 Task: Check the average views per listing of electric range in the last 1 year.
Action: Mouse moved to (878, 196)
Screenshot: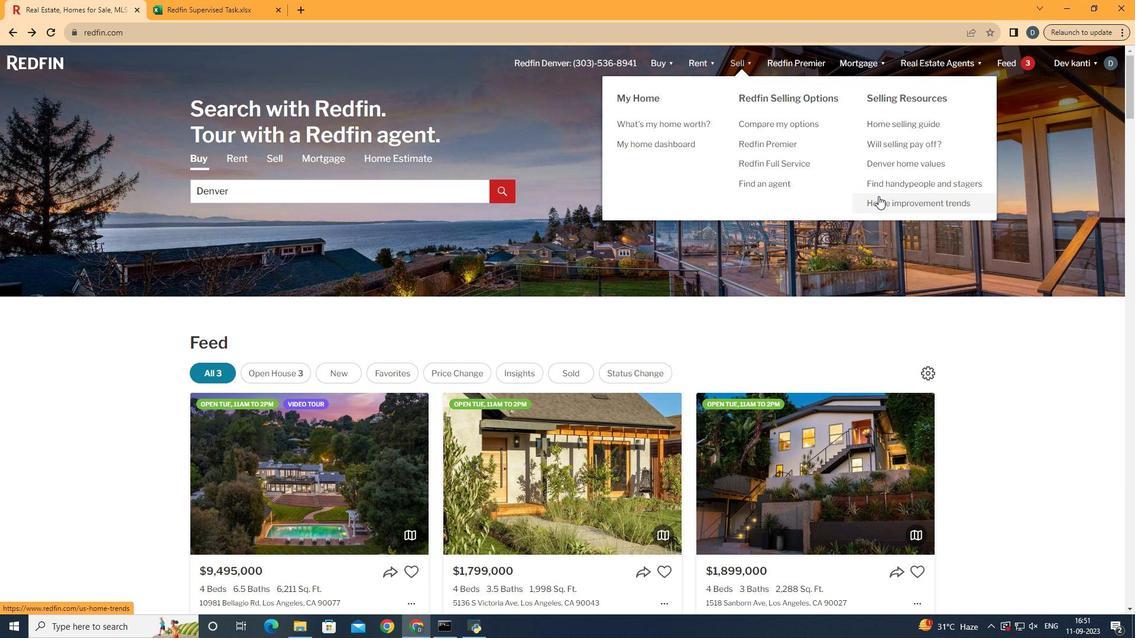 
Action: Mouse pressed left at (878, 196)
Screenshot: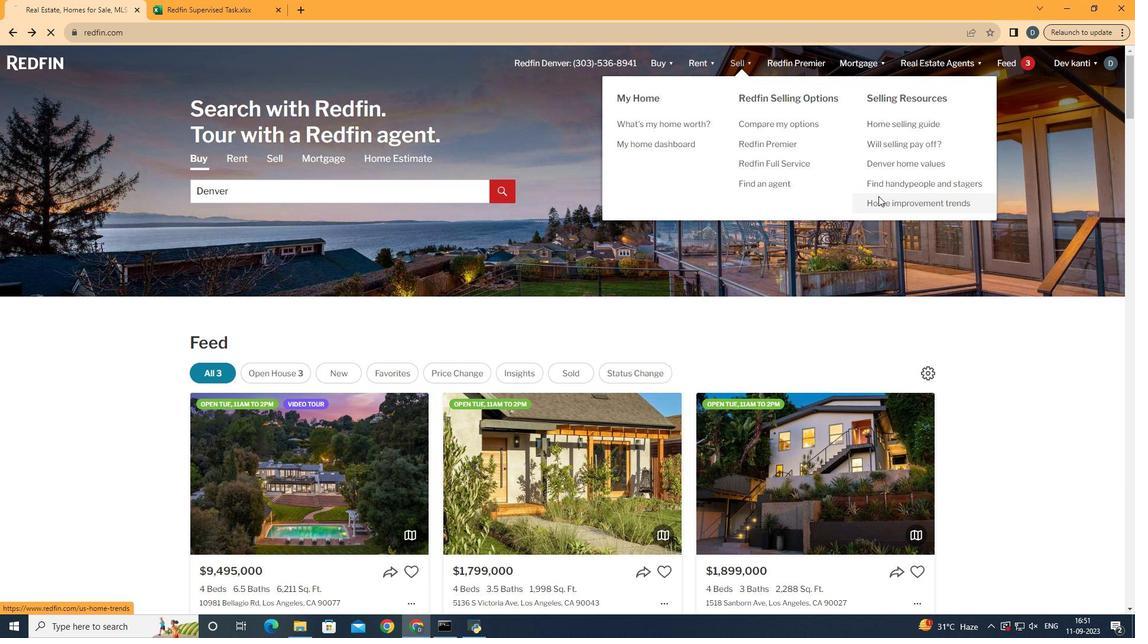 
Action: Mouse moved to (279, 225)
Screenshot: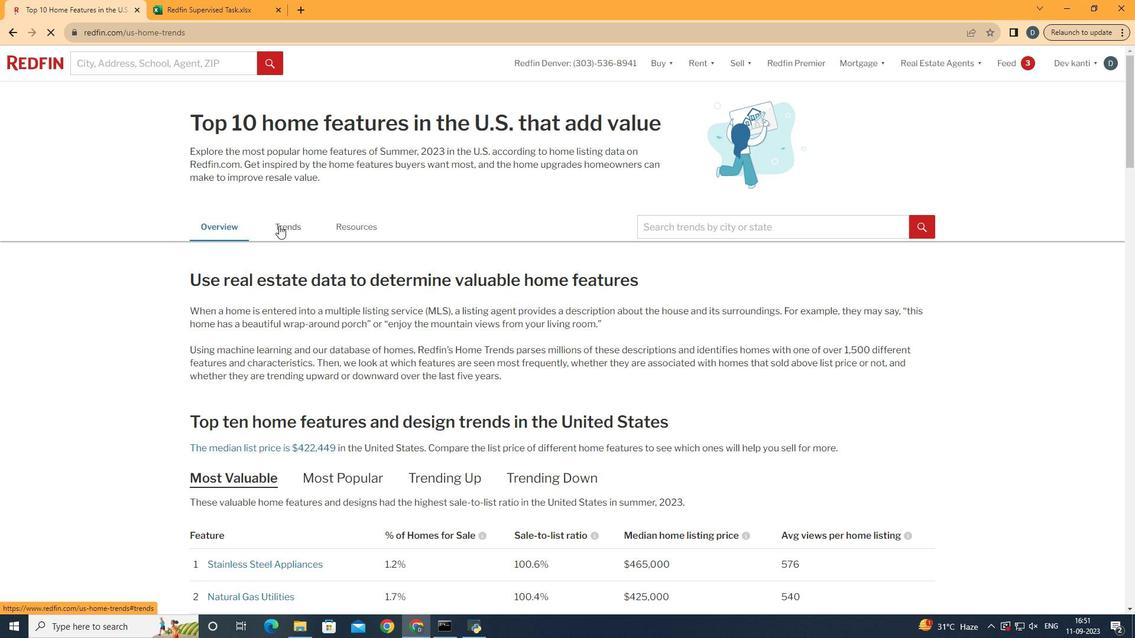 
Action: Mouse pressed left at (279, 225)
Screenshot: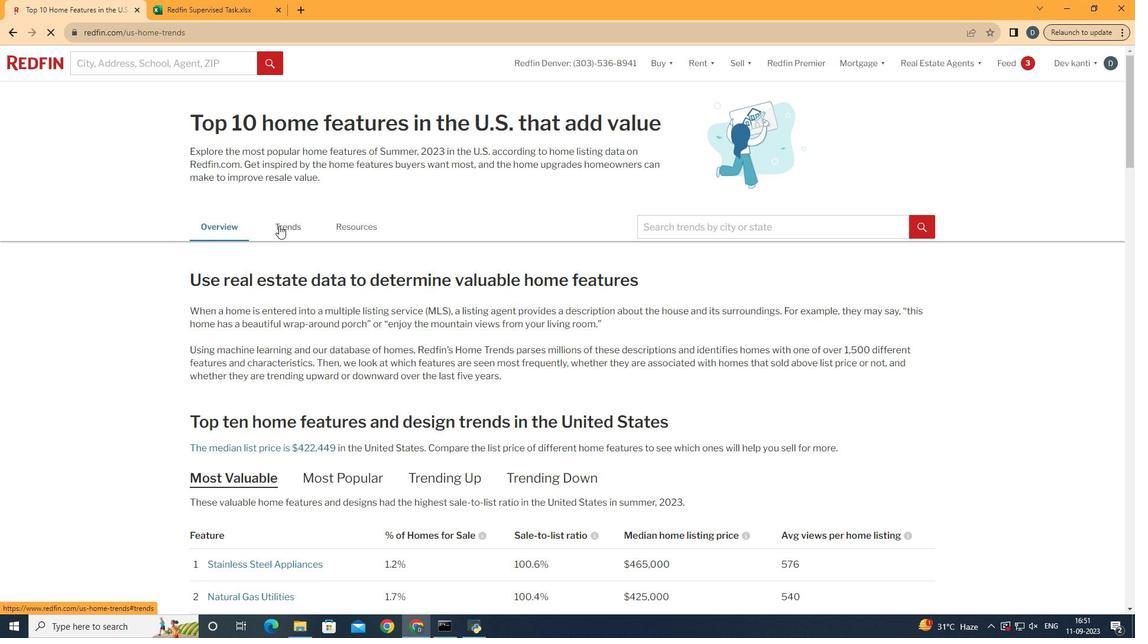 
Action: Mouse moved to (332, 299)
Screenshot: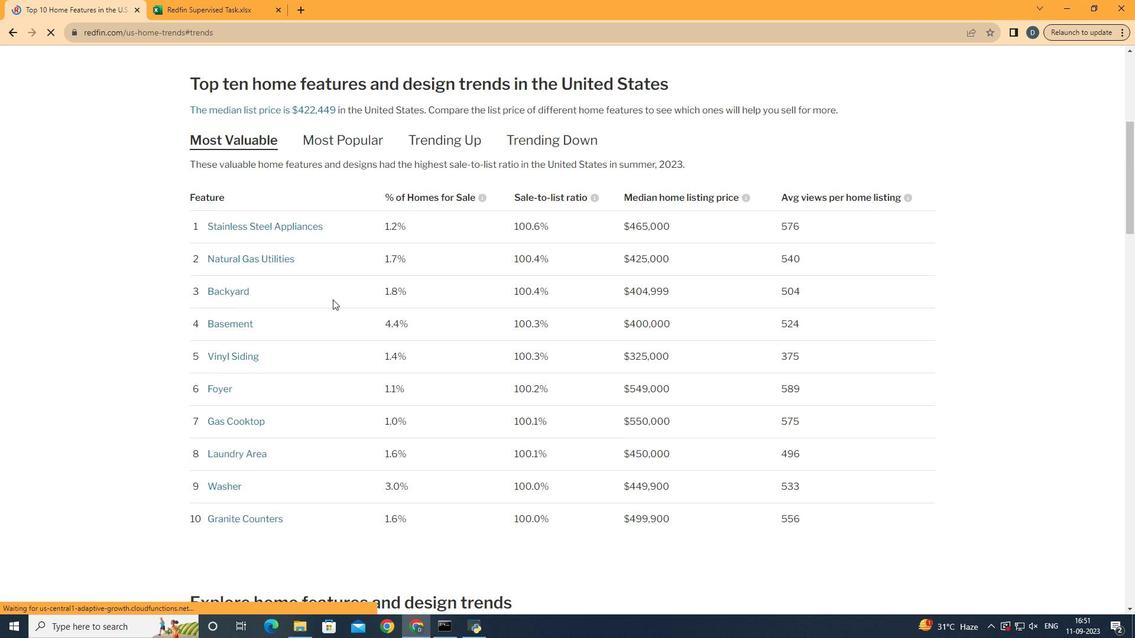 
Action: Mouse scrolled (332, 299) with delta (0, 0)
Screenshot: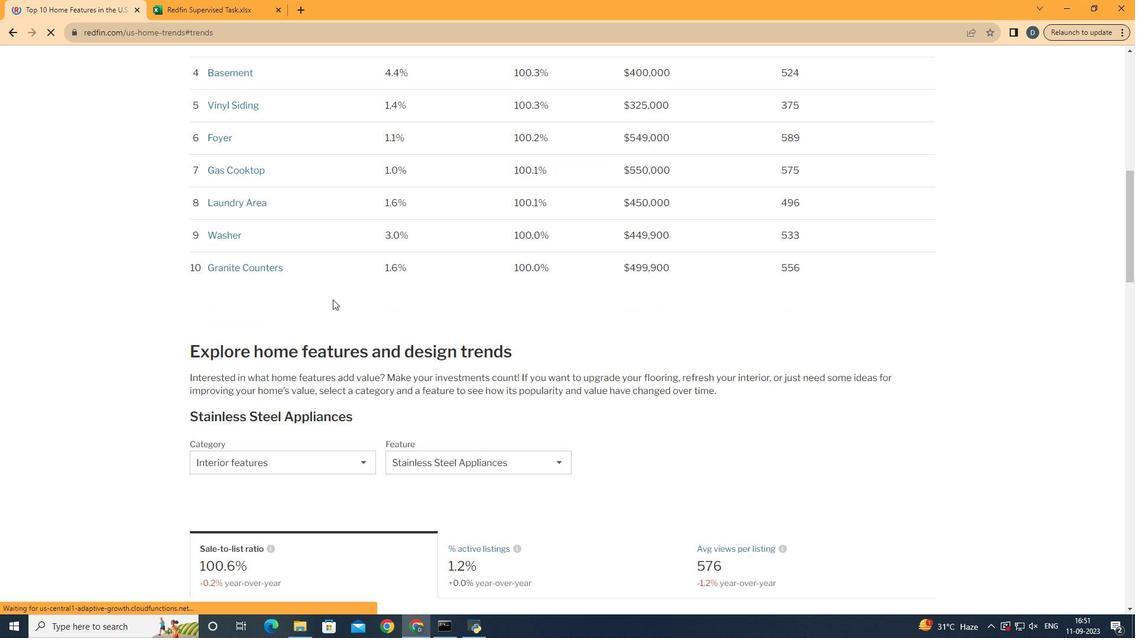 
Action: Mouse scrolled (332, 299) with delta (0, 0)
Screenshot: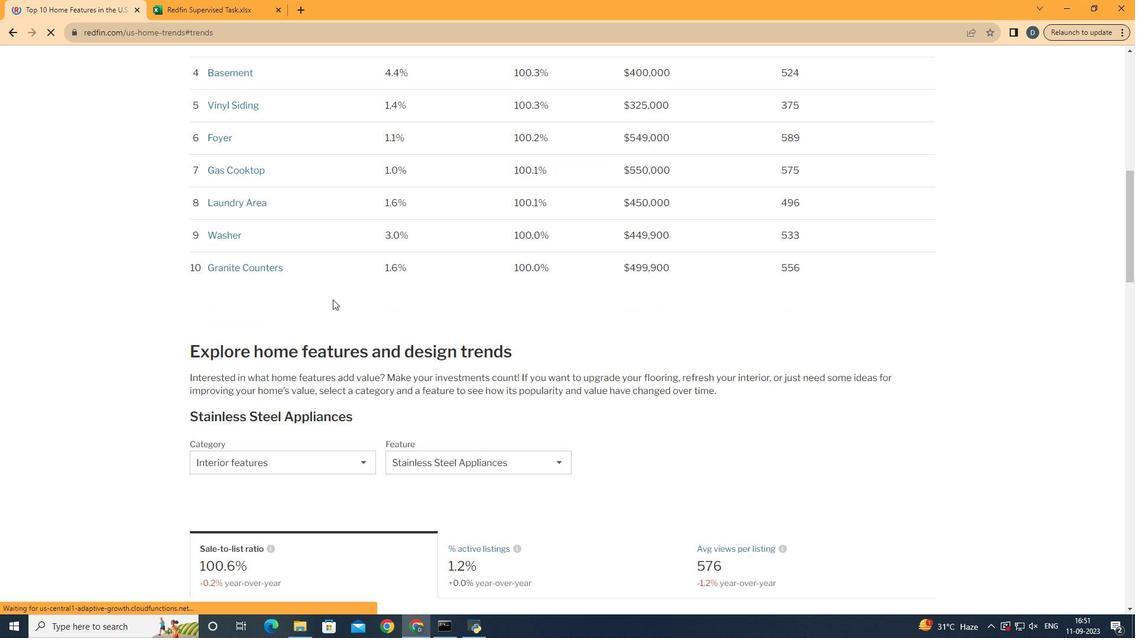 
Action: Mouse scrolled (332, 299) with delta (0, 0)
Screenshot: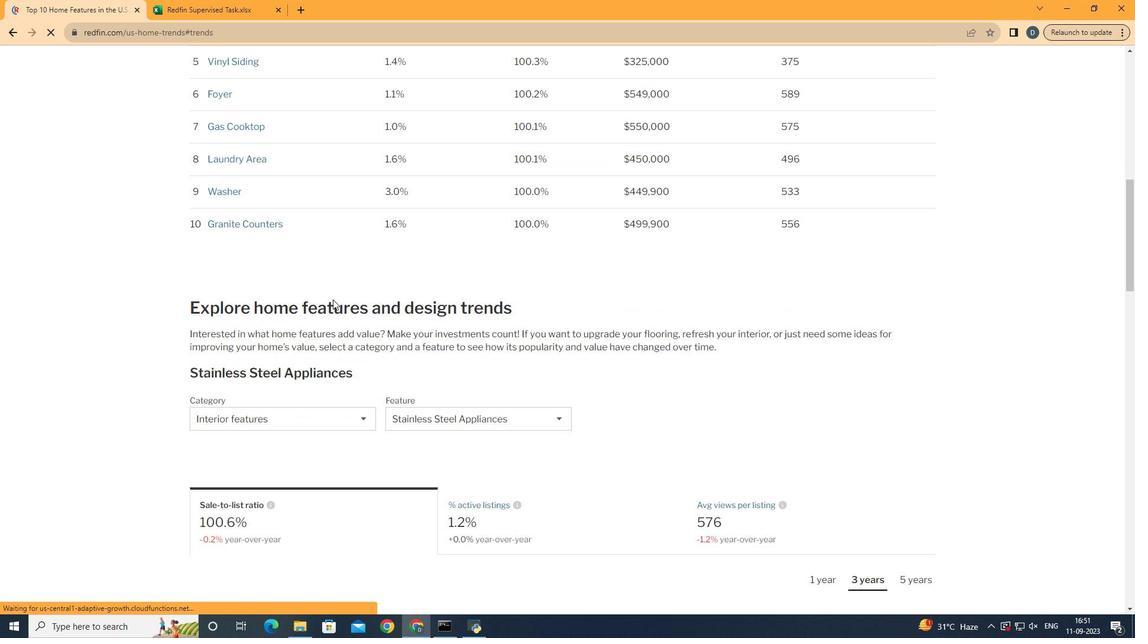 
Action: Mouse moved to (332, 299)
Screenshot: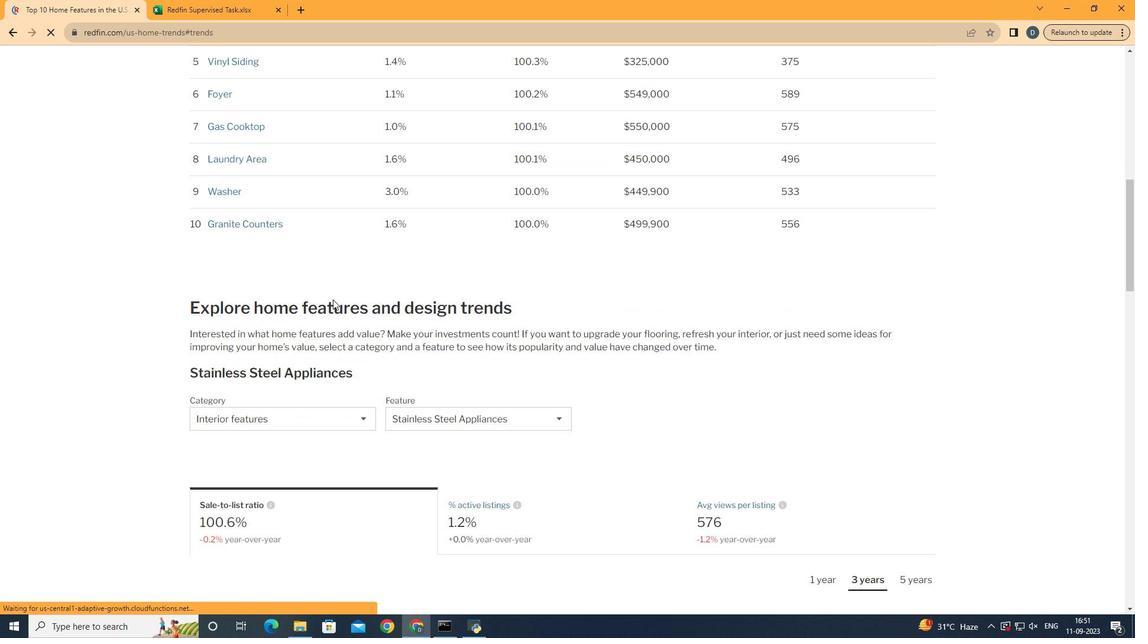 
Action: Mouse scrolled (332, 299) with delta (0, 0)
Screenshot: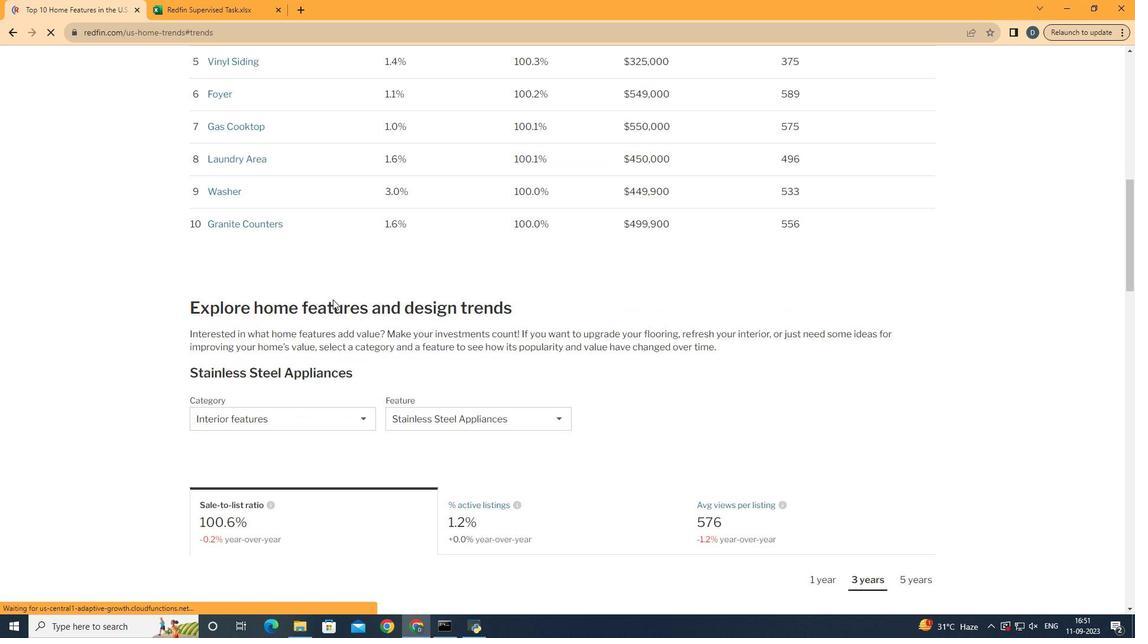 
Action: Mouse moved to (332, 299)
Screenshot: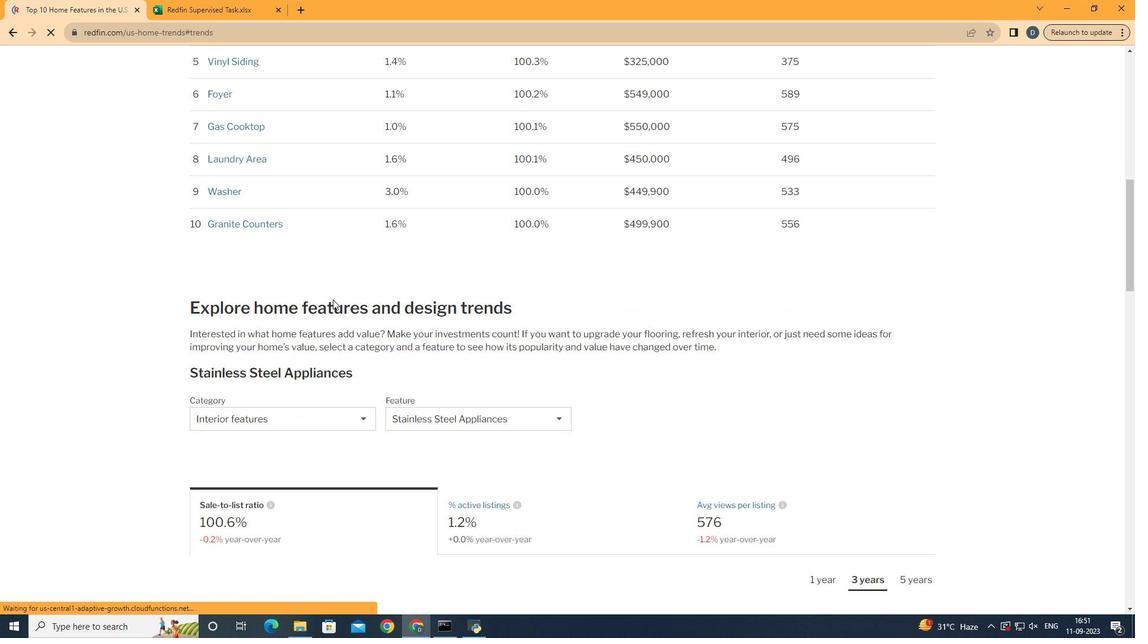 
Action: Mouse scrolled (332, 299) with delta (0, 0)
Screenshot: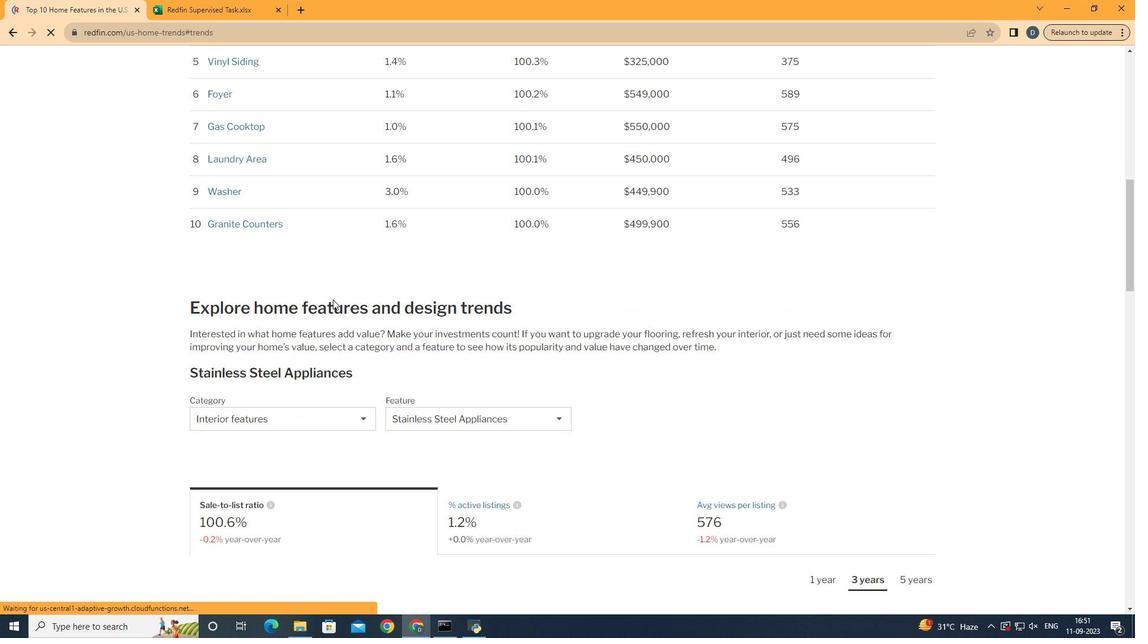 
Action: Mouse moved to (332, 299)
Screenshot: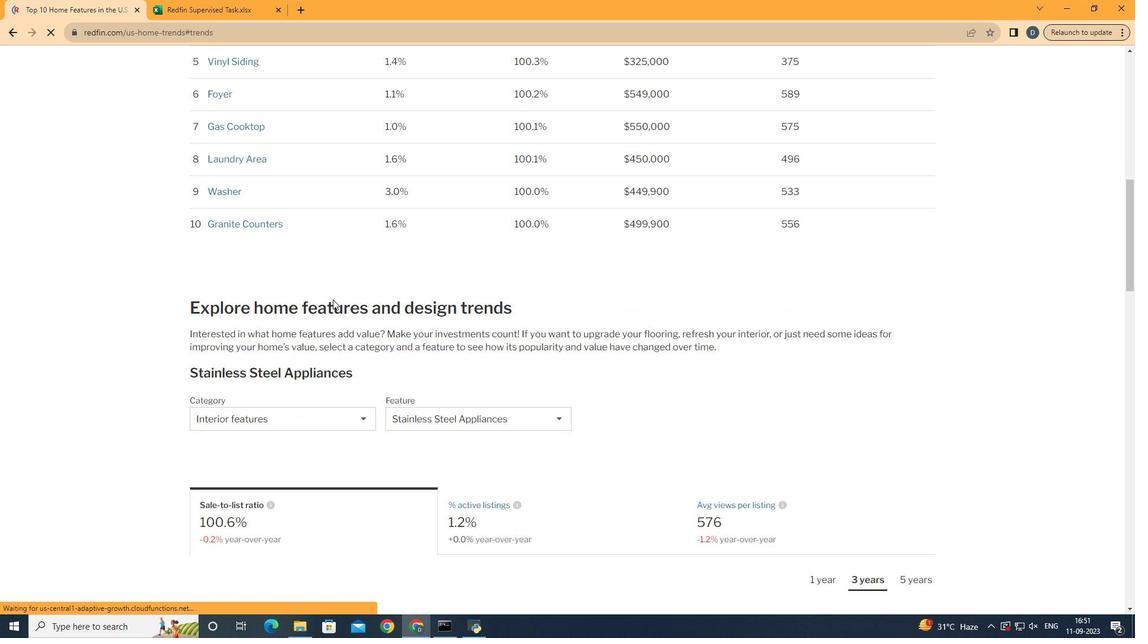 
Action: Mouse scrolled (332, 299) with delta (0, 0)
Screenshot: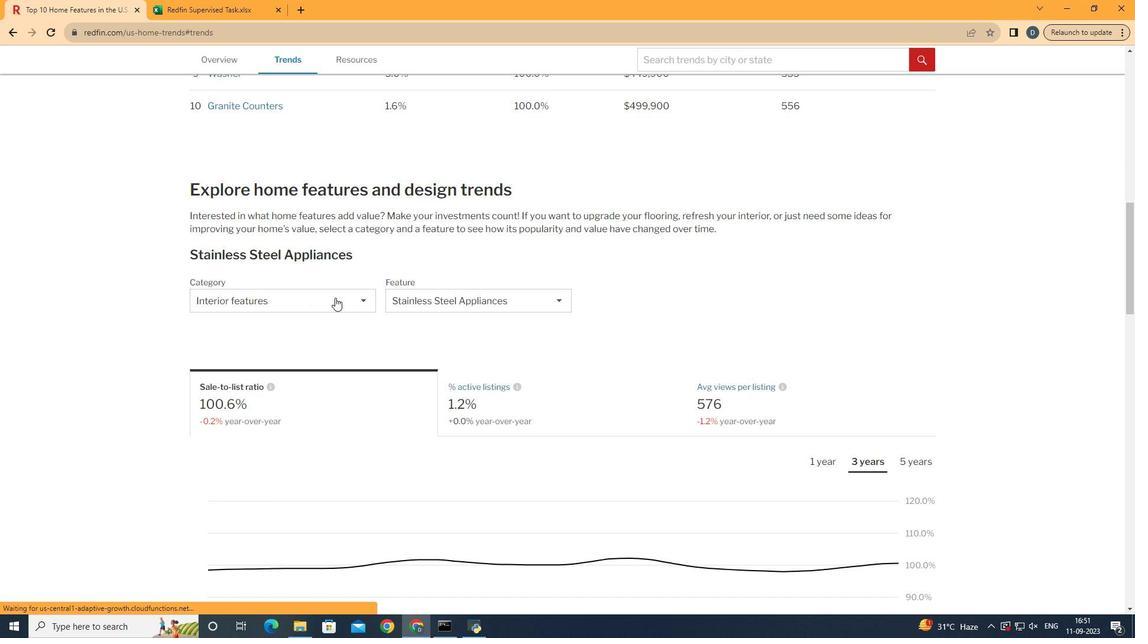 
Action: Mouse scrolled (332, 299) with delta (0, 0)
Screenshot: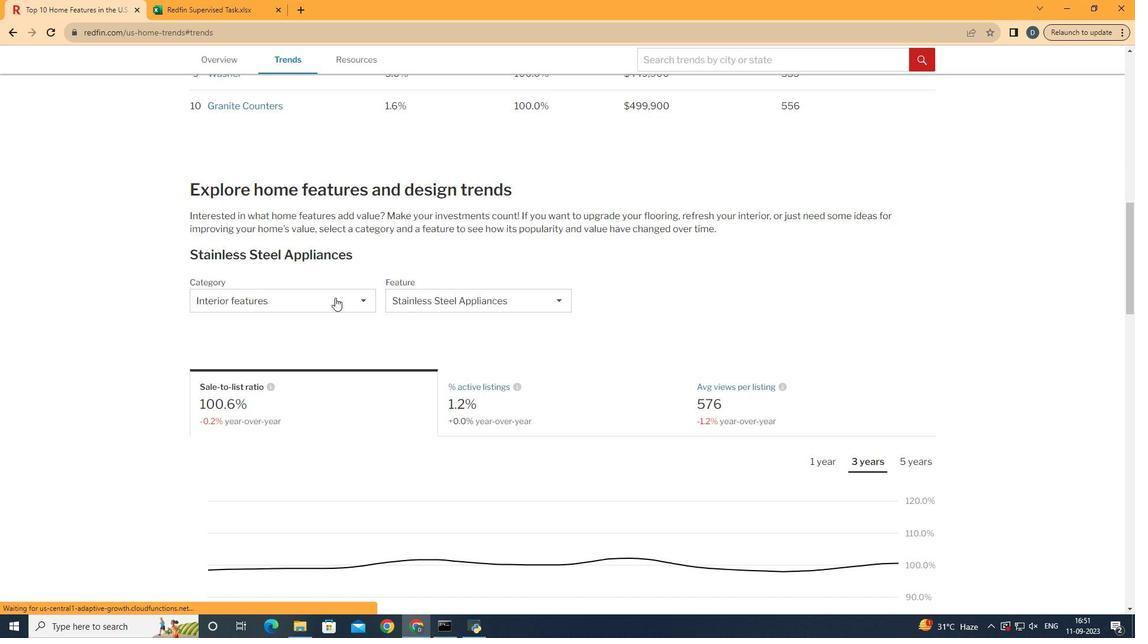 
Action: Mouse moved to (338, 297)
Screenshot: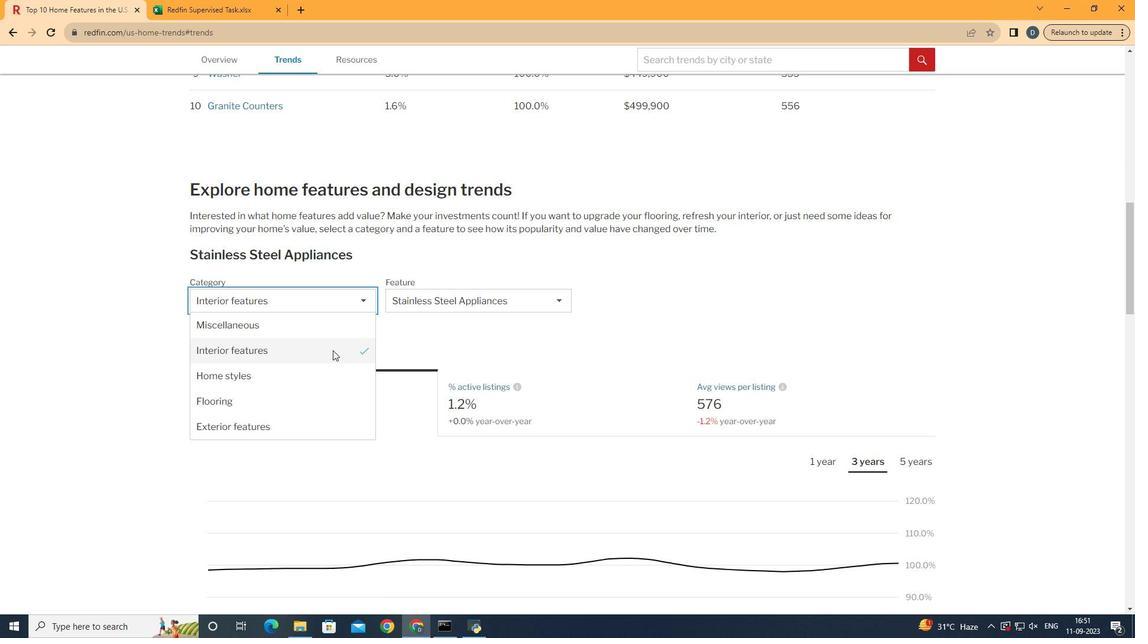 
Action: Mouse pressed left at (338, 297)
Screenshot: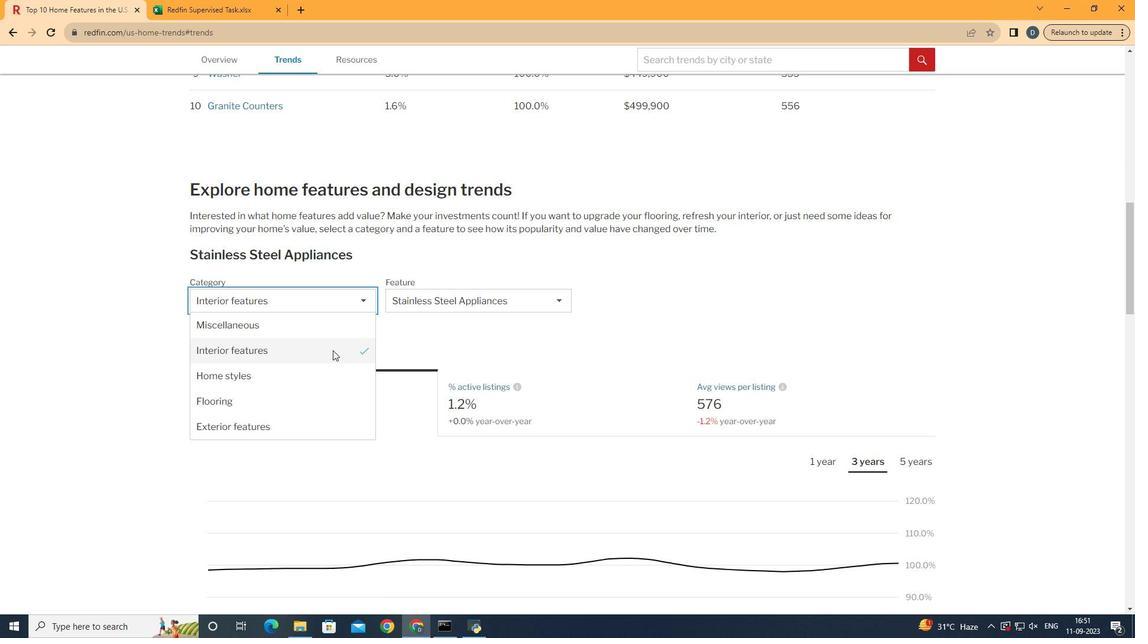 
Action: Mouse moved to (328, 363)
Screenshot: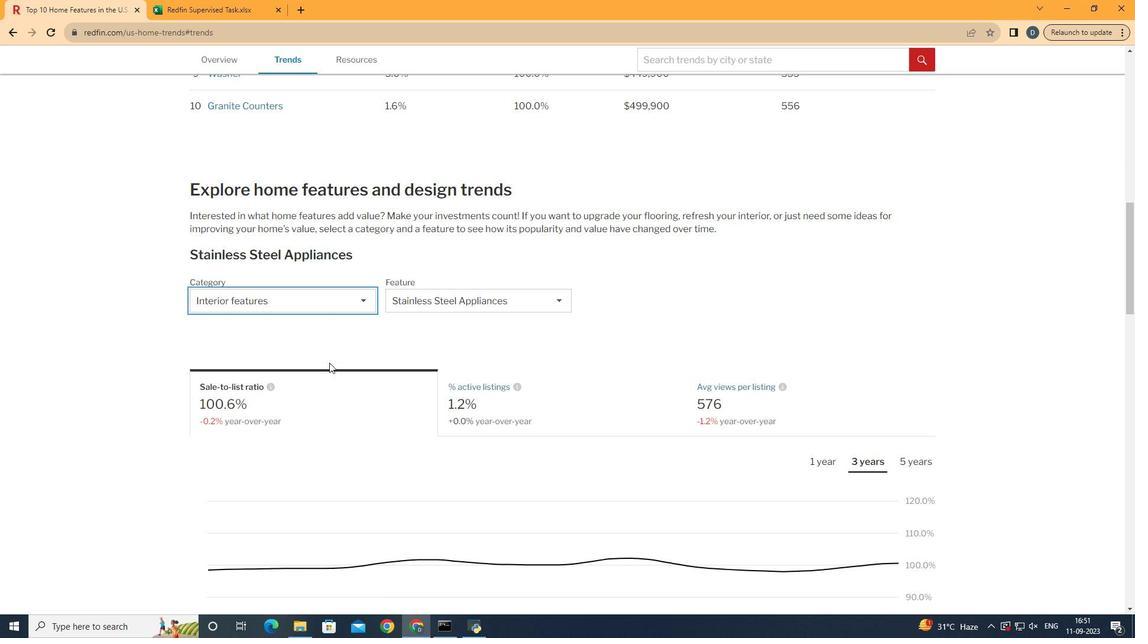 
Action: Mouse pressed left at (328, 363)
Screenshot: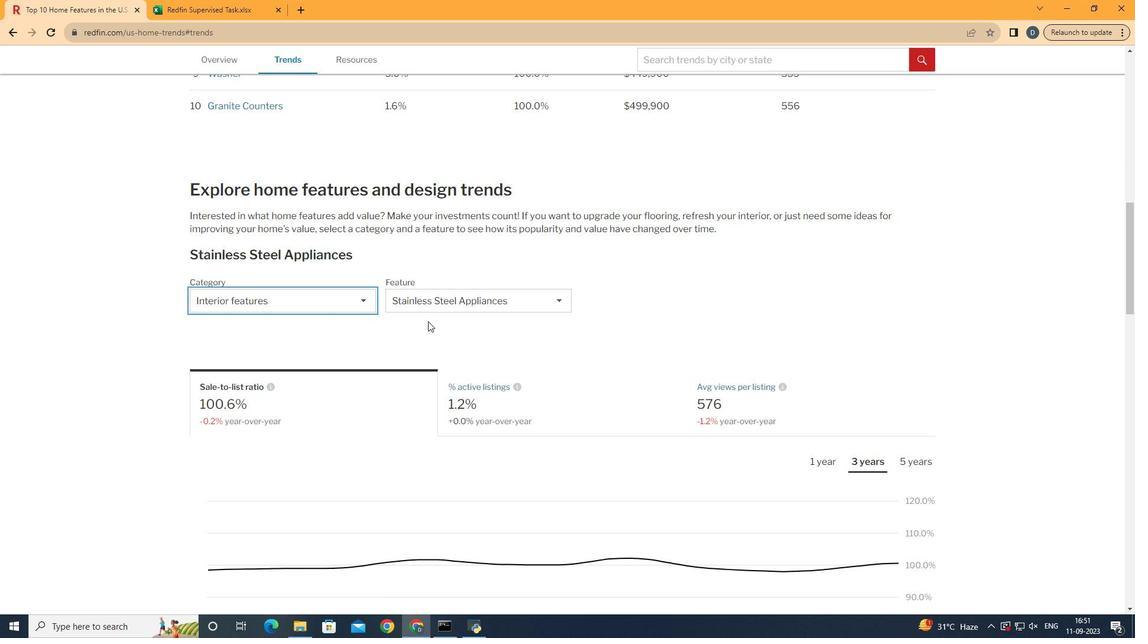 
Action: Mouse moved to (487, 287)
Screenshot: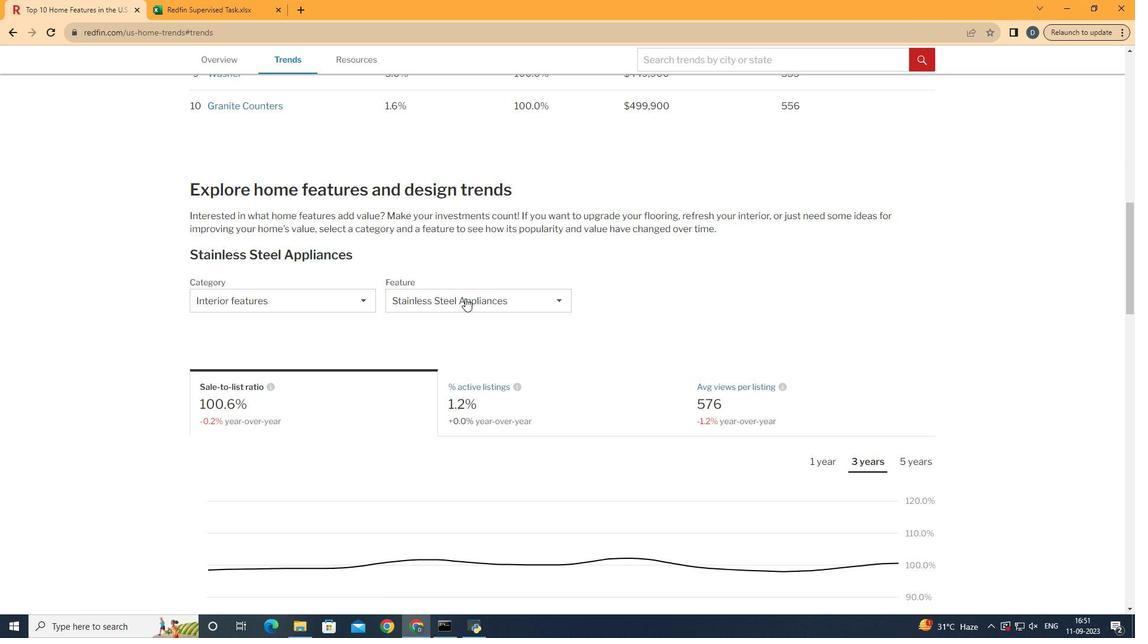 
Action: Mouse pressed left at (487, 287)
Screenshot: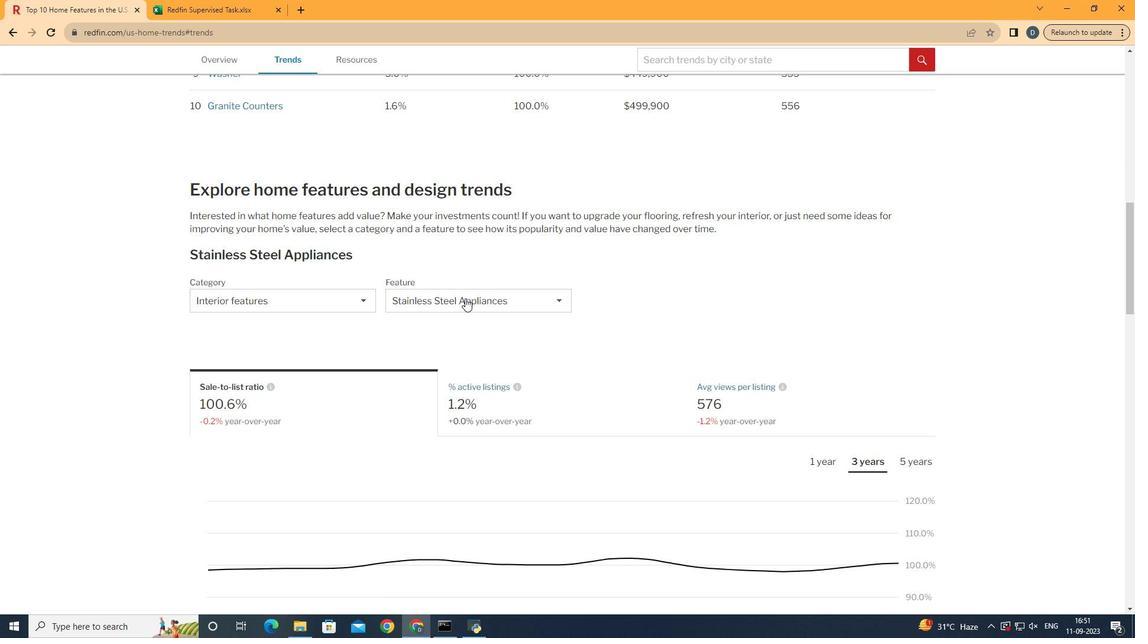 
Action: Mouse moved to (465, 298)
Screenshot: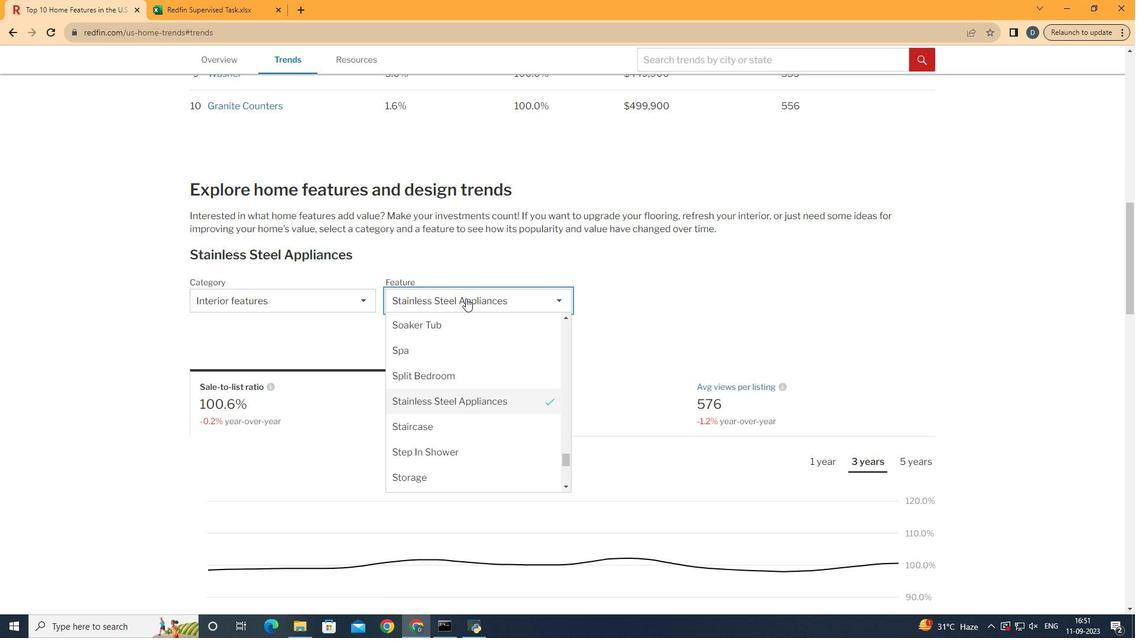 
Action: Mouse pressed left at (465, 298)
Screenshot: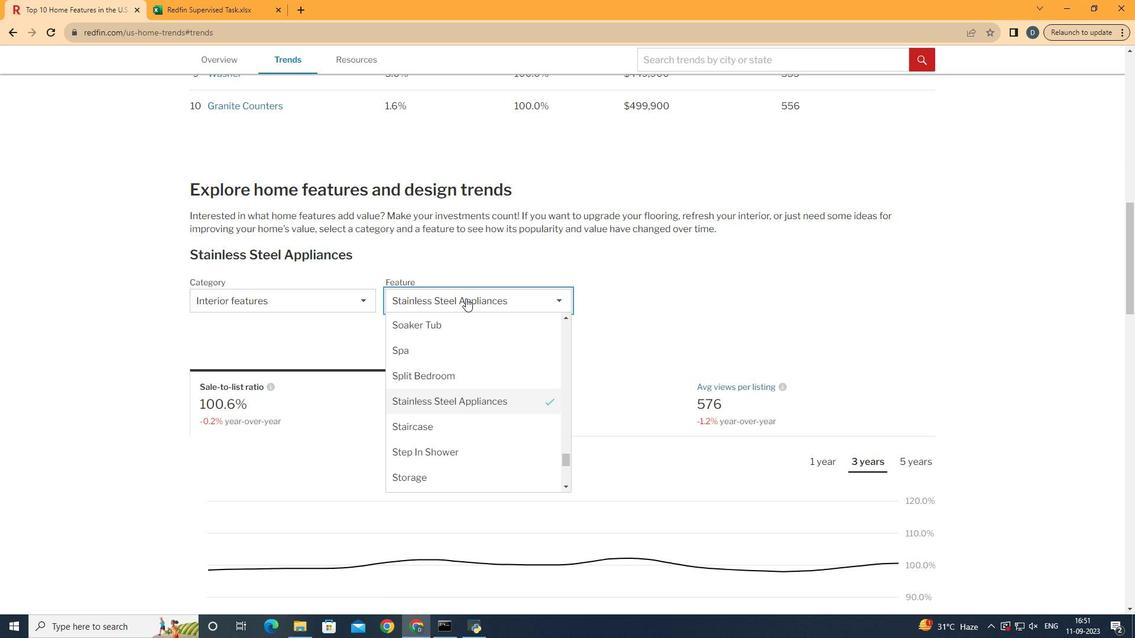 
Action: Mouse moved to (463, 393)
Screenshot: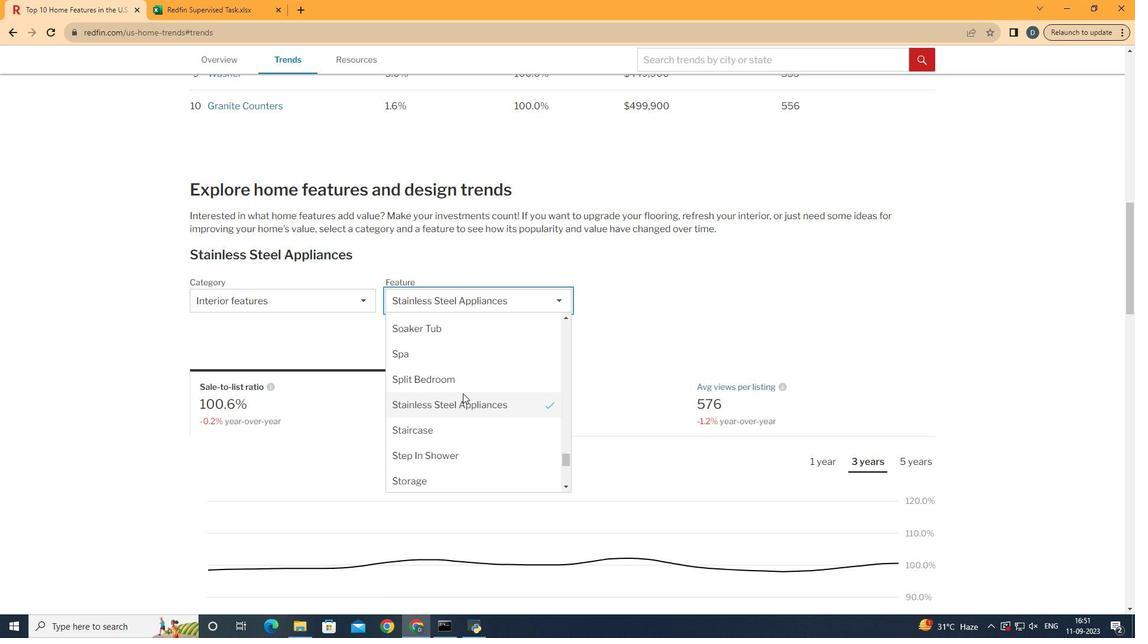 
Action: Mouse scrolled (463, 394) with delta (0, 0)
Screenshot: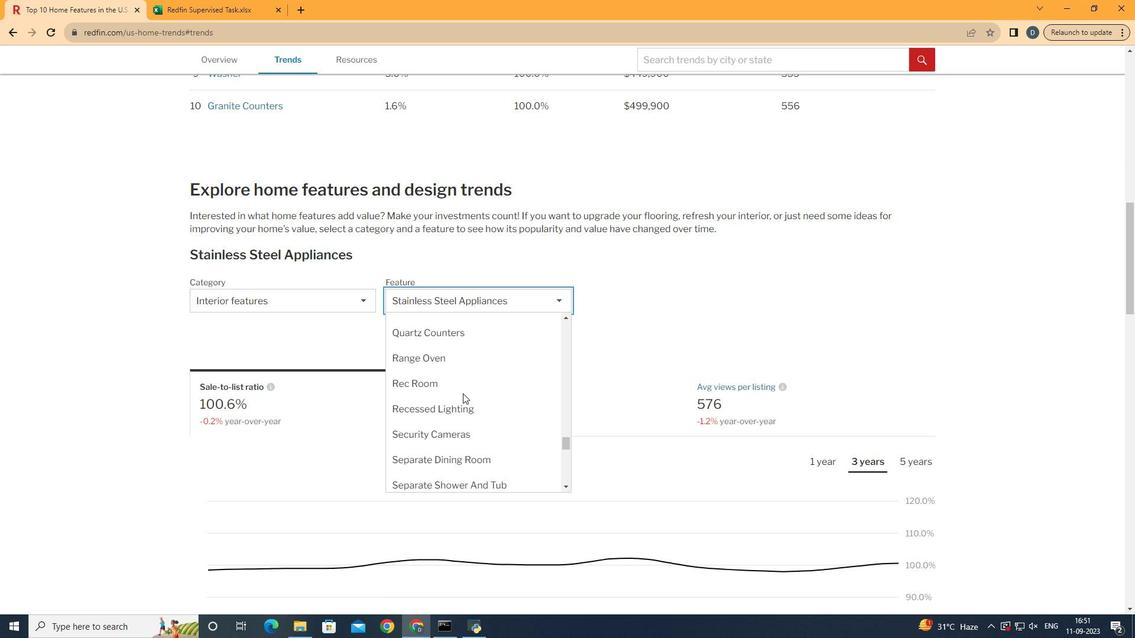 
Action: Mouse scrolled (463, 394) with delta (0, 0)
Screenshot: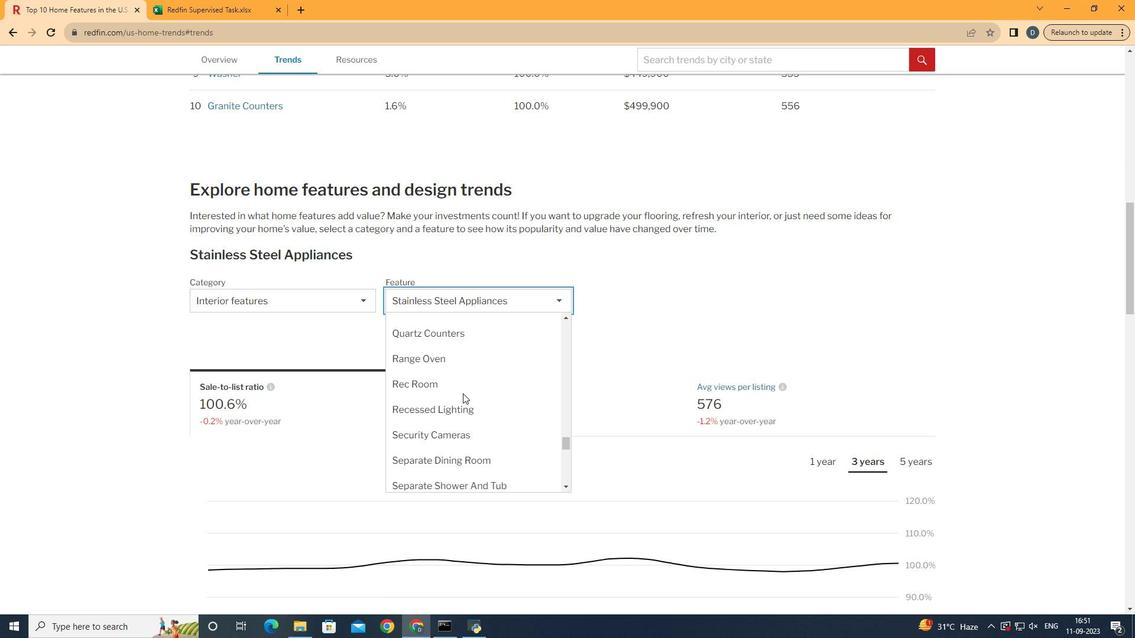 
Action: Mouse scrolled (463, 394) with delta (0, 0)
Screenshot: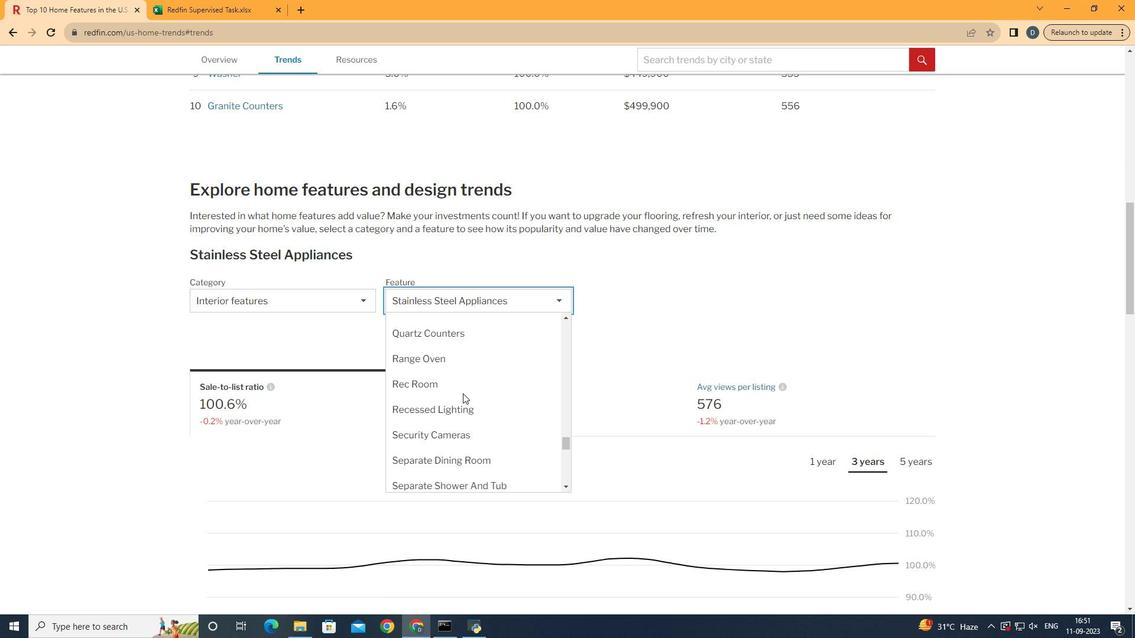 
Action: Mouse scrolled (463, 394) with delta (0, 0)
Screenshot: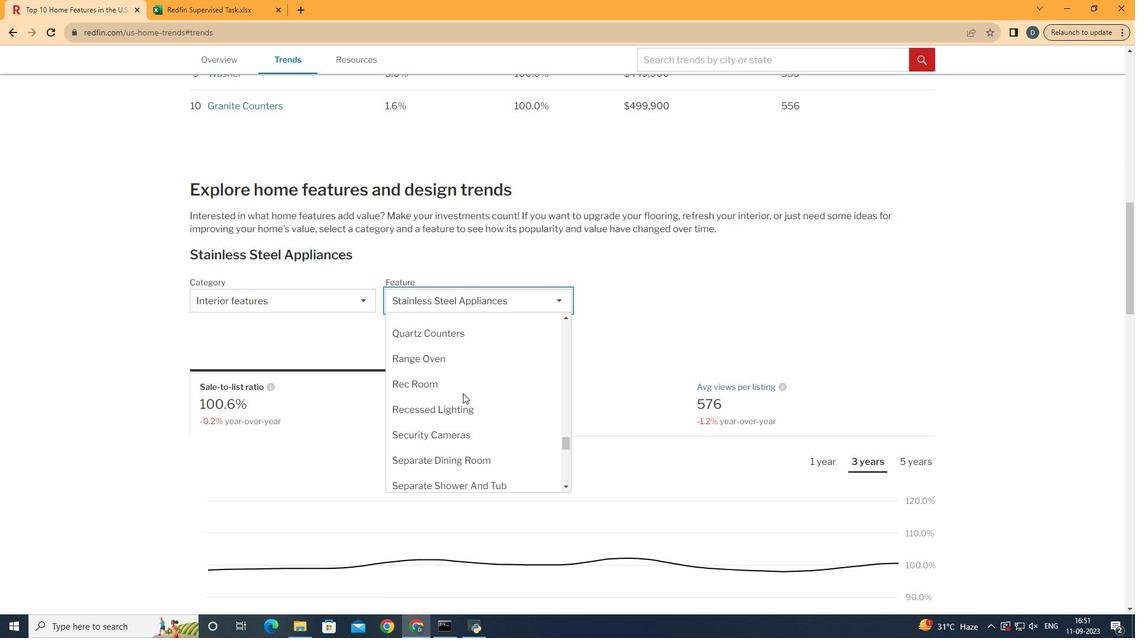 
Action: Mouse scrolled (463, 394) with delta (0, 0)
Screenshot: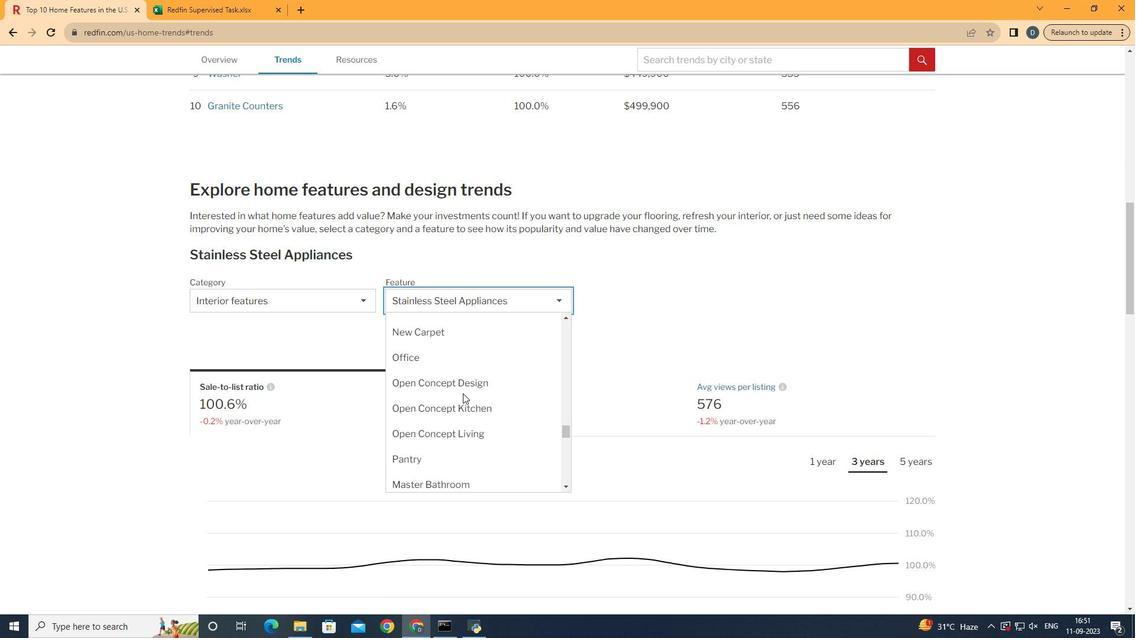 
Action: Mouse scrolled (463, 394) with delta (0, 0)
Screenshot: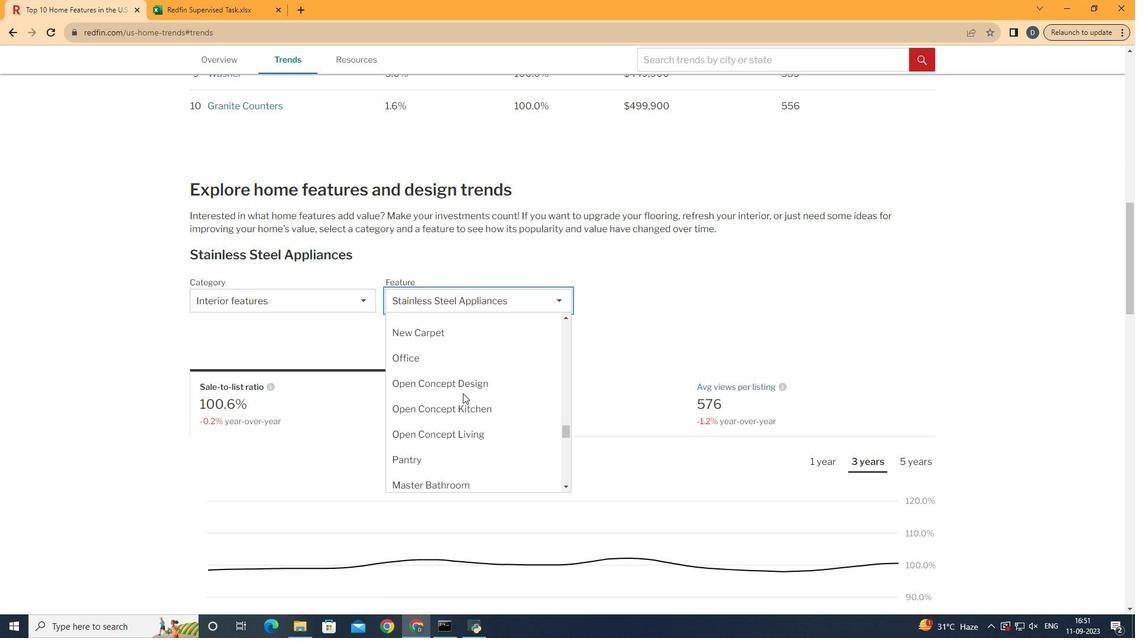 
Action: Mouse scrolled (463, 394) with delta (0, 0)
Screenshot: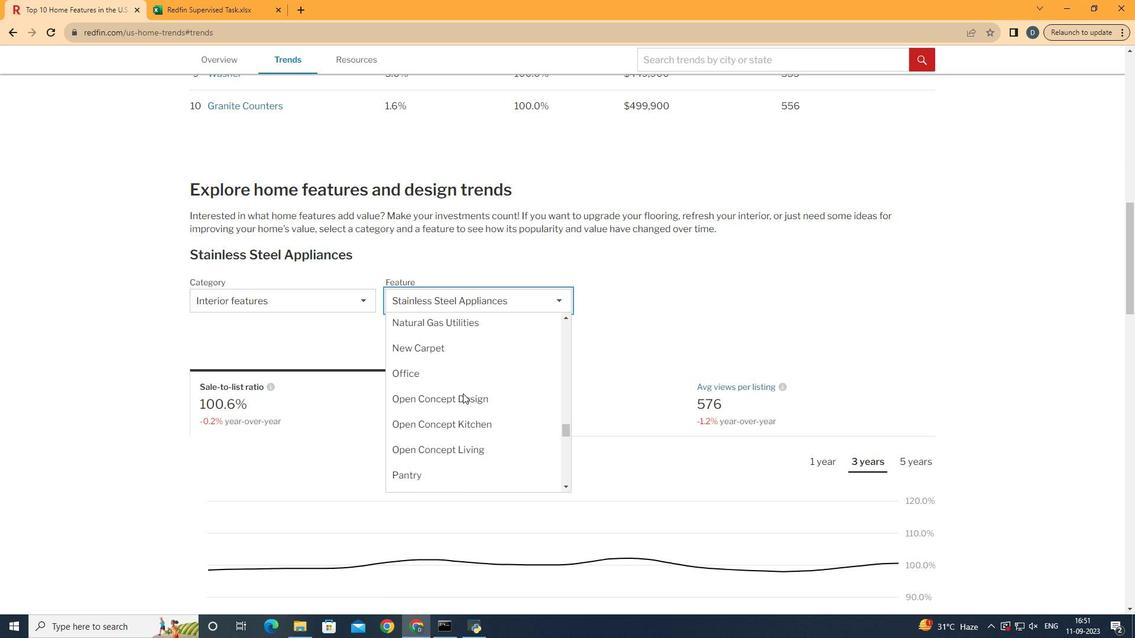 
Action: Mouse scrolled (463, 394) with delta (0, 0)
Screenshot: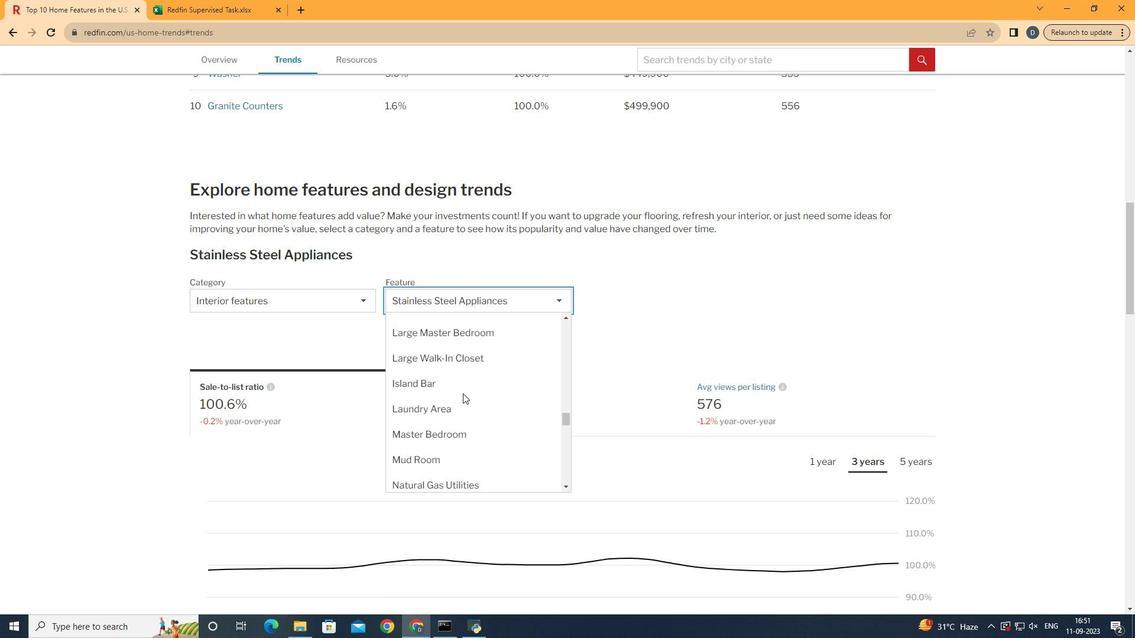 
Action: Mouse scrolled (463, 394) with delta (0, 0)
Screenshot: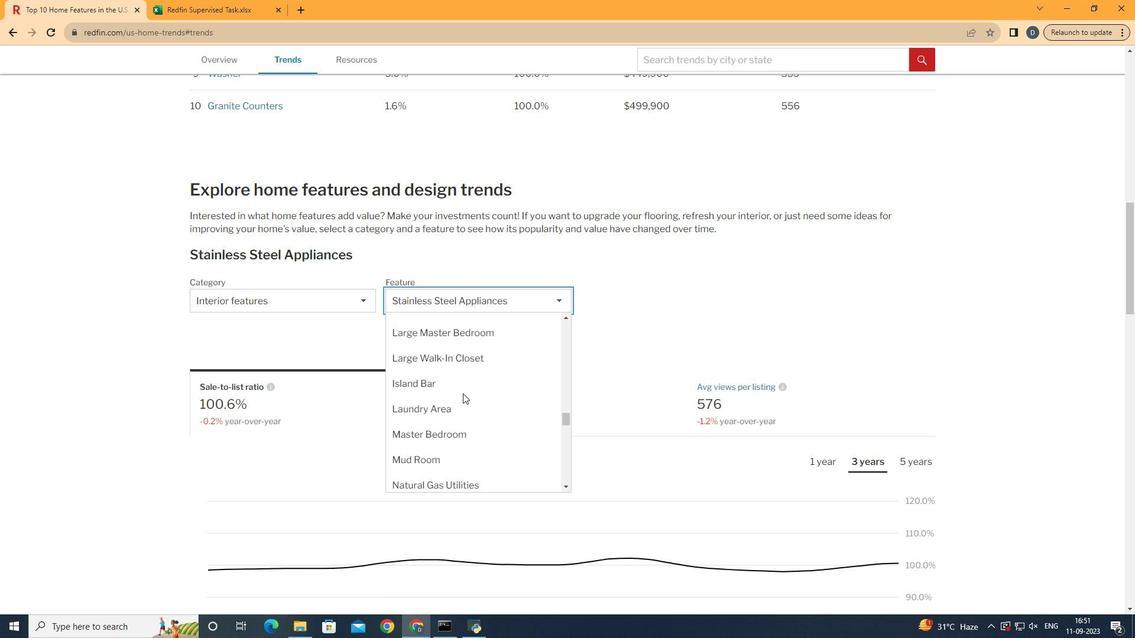
Action: Mouse scrolled (463, 394) with delta (0, 0)
Screenshot: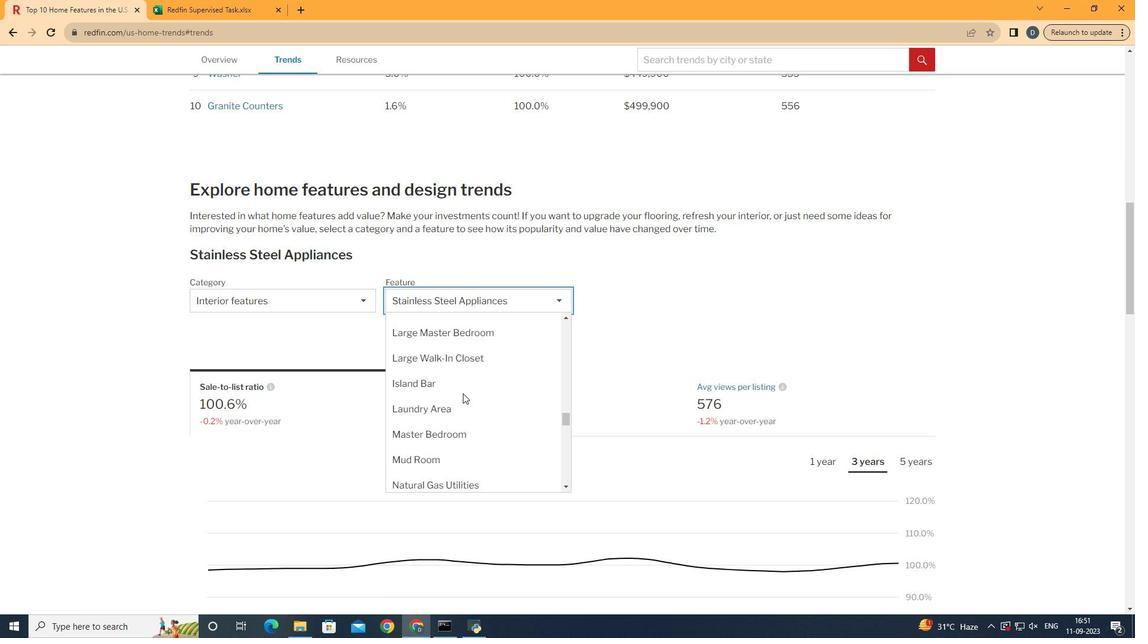 
Action: Mouse scrolled (463, 394) with delta (0, 0)
Screenshot: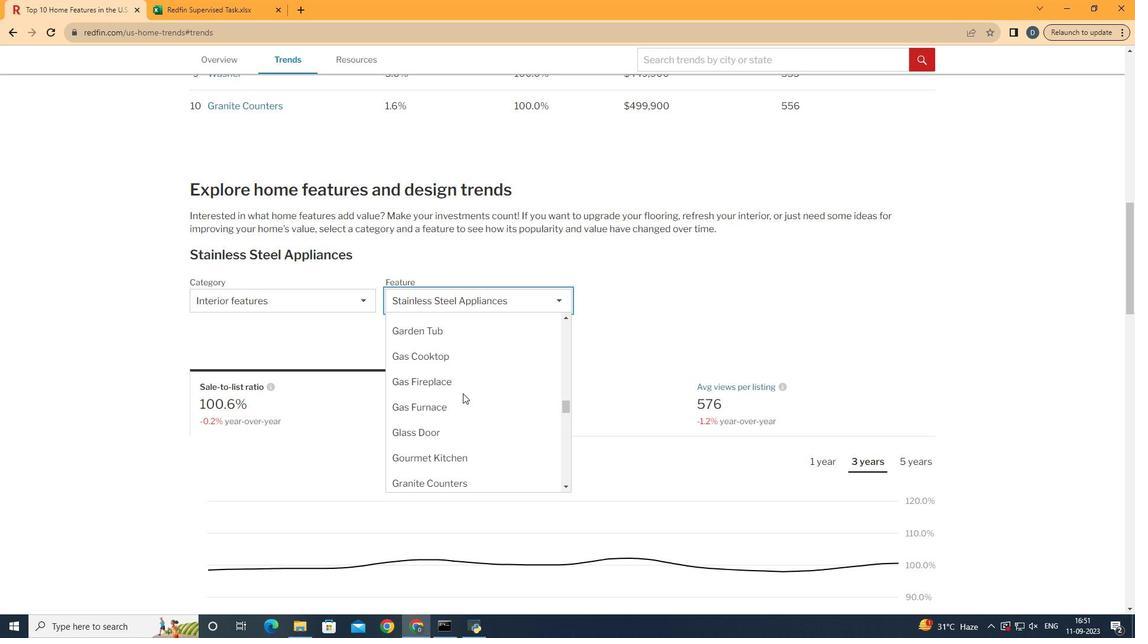 
Action: Mouse scrolled (463, 394) with delta (0, 0)
Screenshot: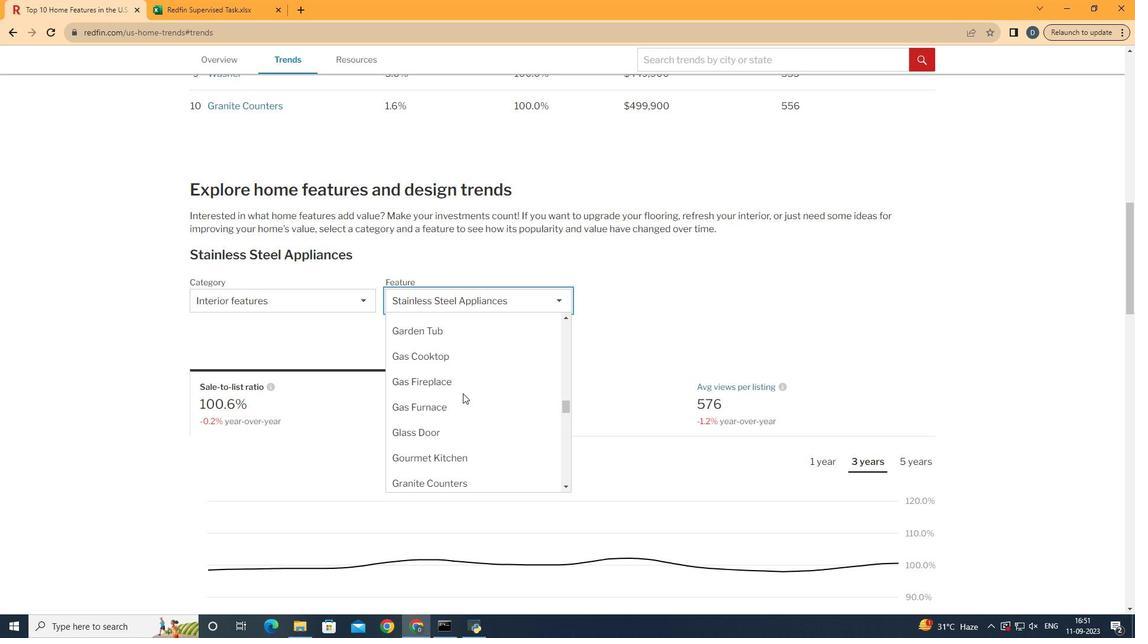 
Action: Mouse scrolled (463, 394) with delta (0, 0)
Screenshot: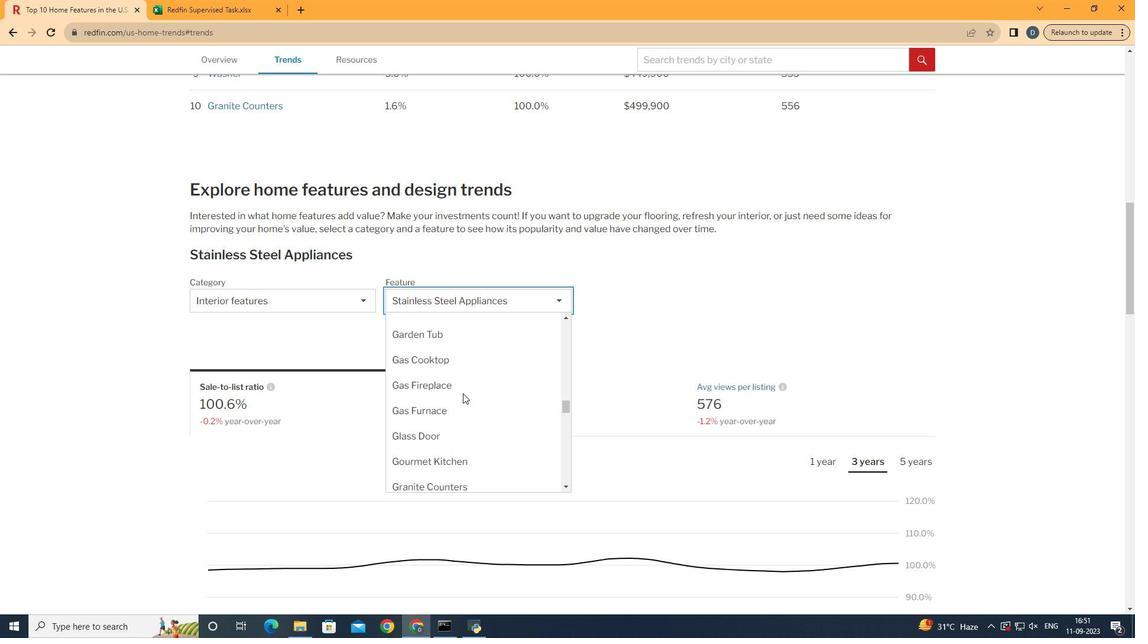 
Action: Mouse scrolled (463, 394) with delta (0, 0)
Screenshot: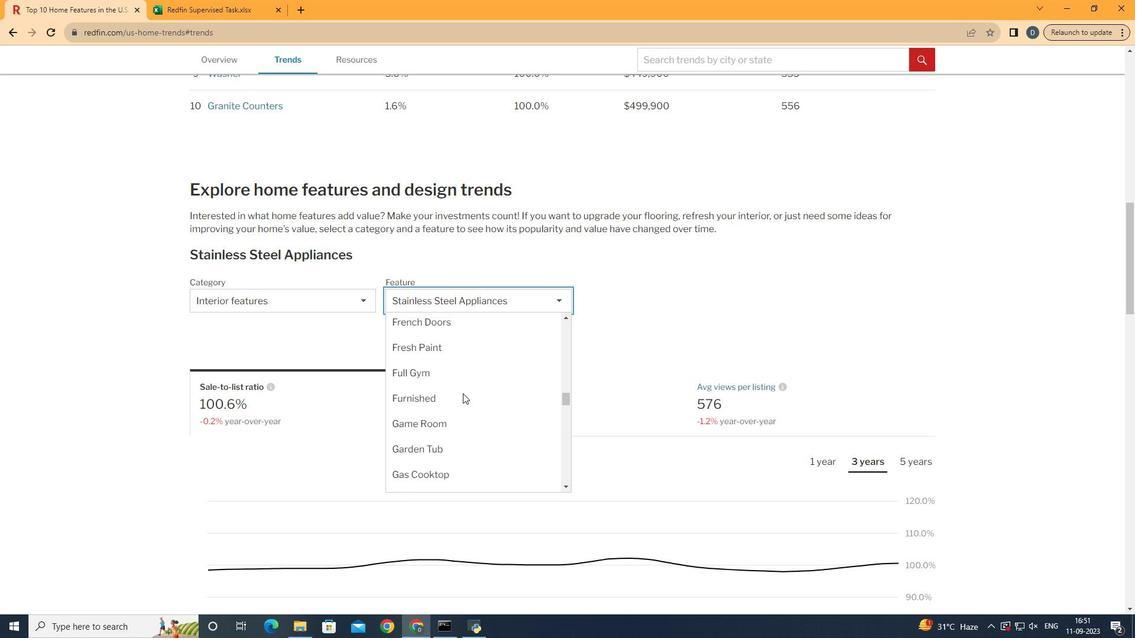 
Action: Mouse scrolled (463, 394) with delta (0, 0)
Screenshot: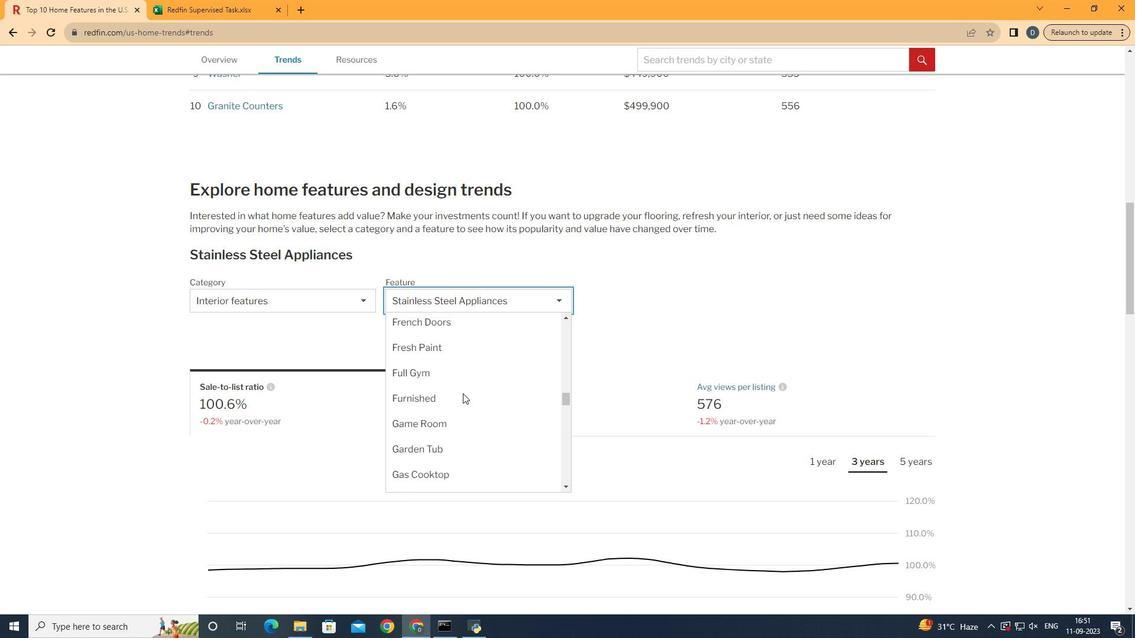 
Action: Mouse moved to (463, 393)
Screenshot: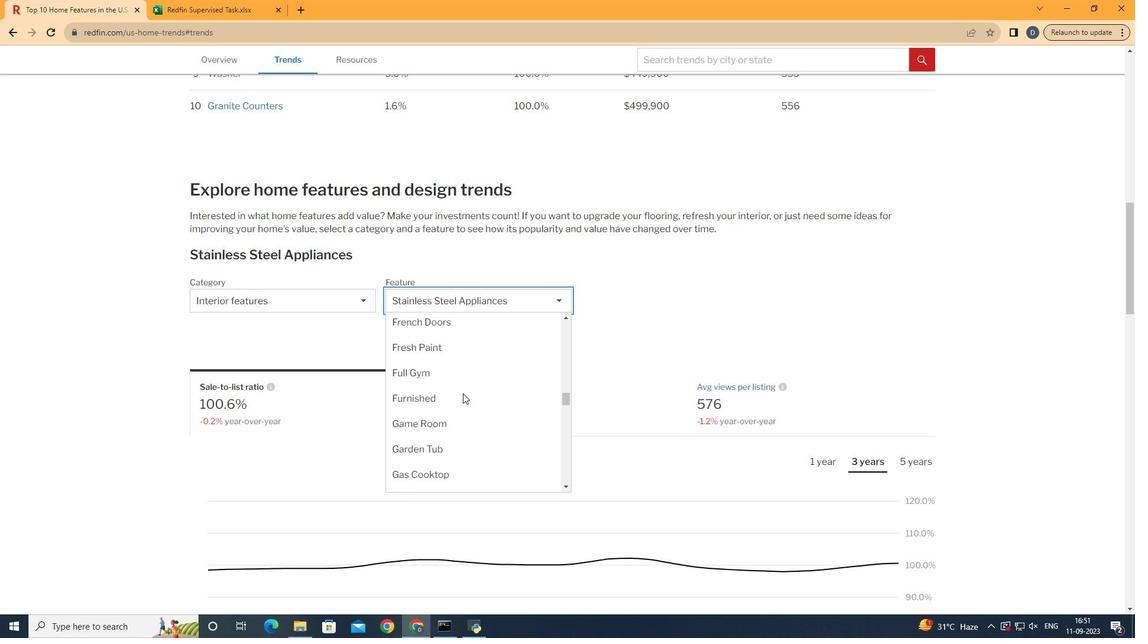 
Action: Mouse scrolled (463, 394) with delta (0, 0)
Screenshot: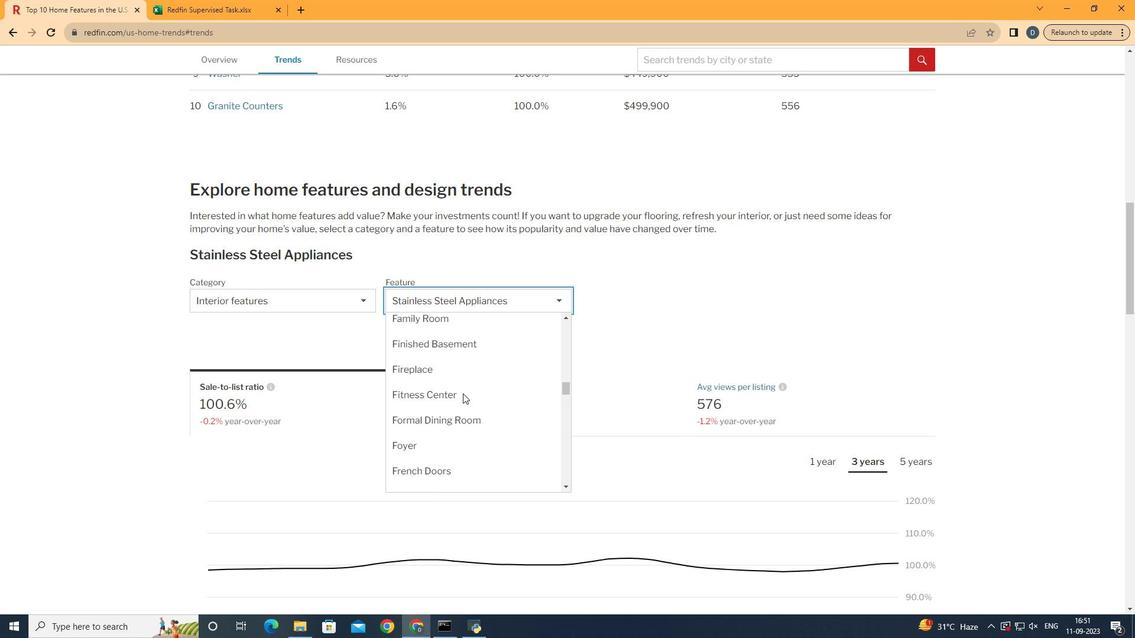 
Action: Mouse scrolled (463, 394) with delta (0, 0)
Screenshot: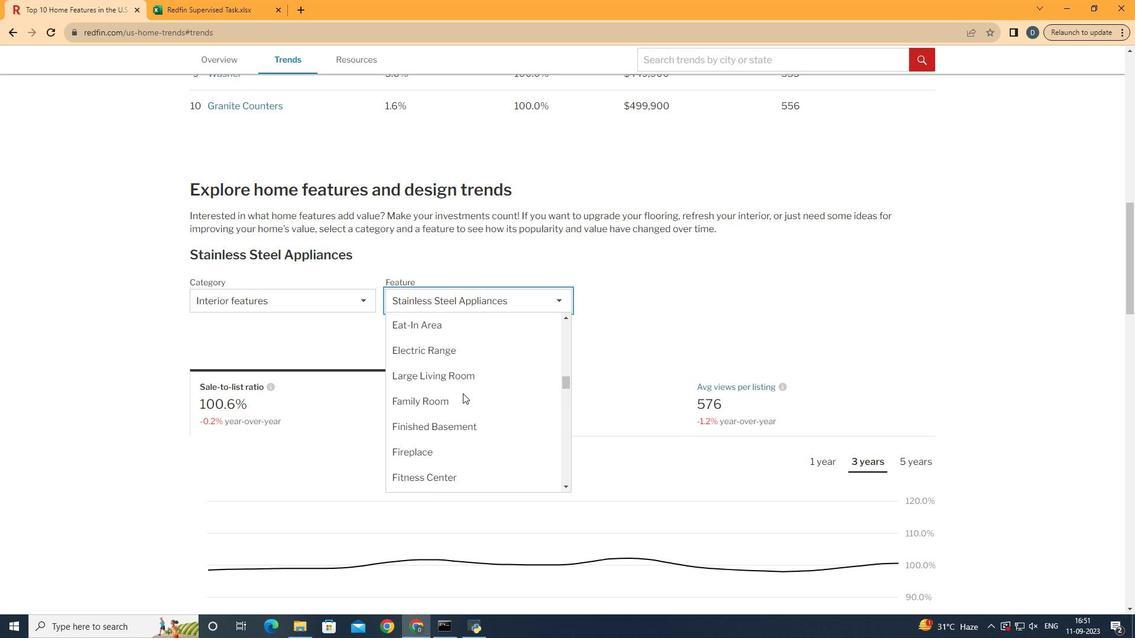 
Action: Mouse scrolled (463, 394) with delta (0, 0)
Screenshot: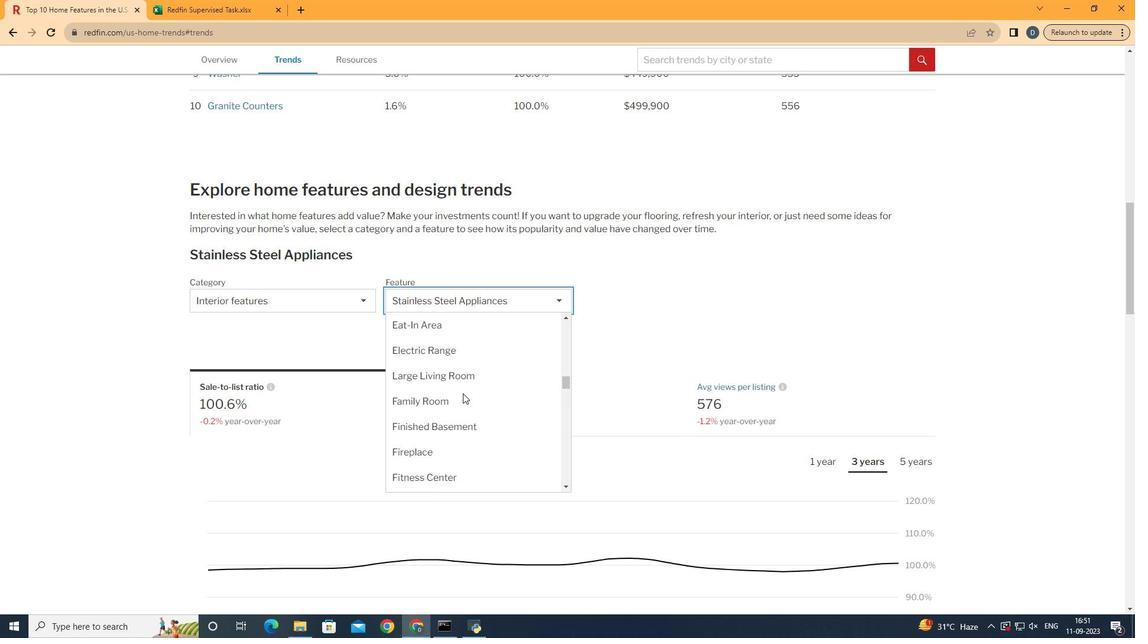 
Action: Mouse scrolled (463, 394) with delta (0, 0)
Screenshot: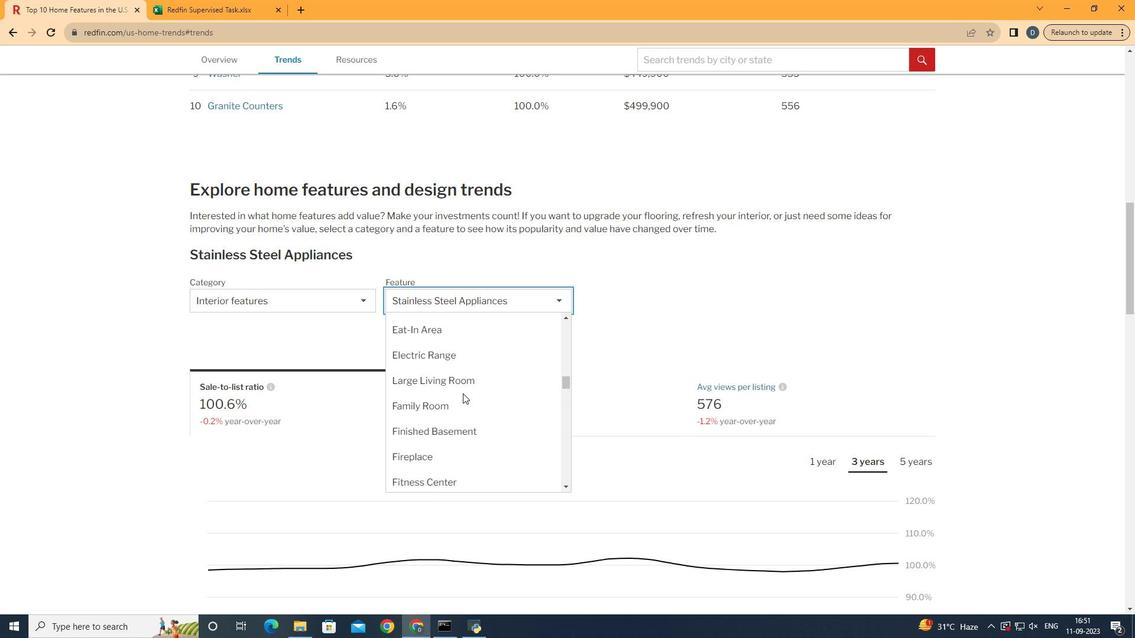 
Action: Mouse moved to (524, 353)
Screenshot: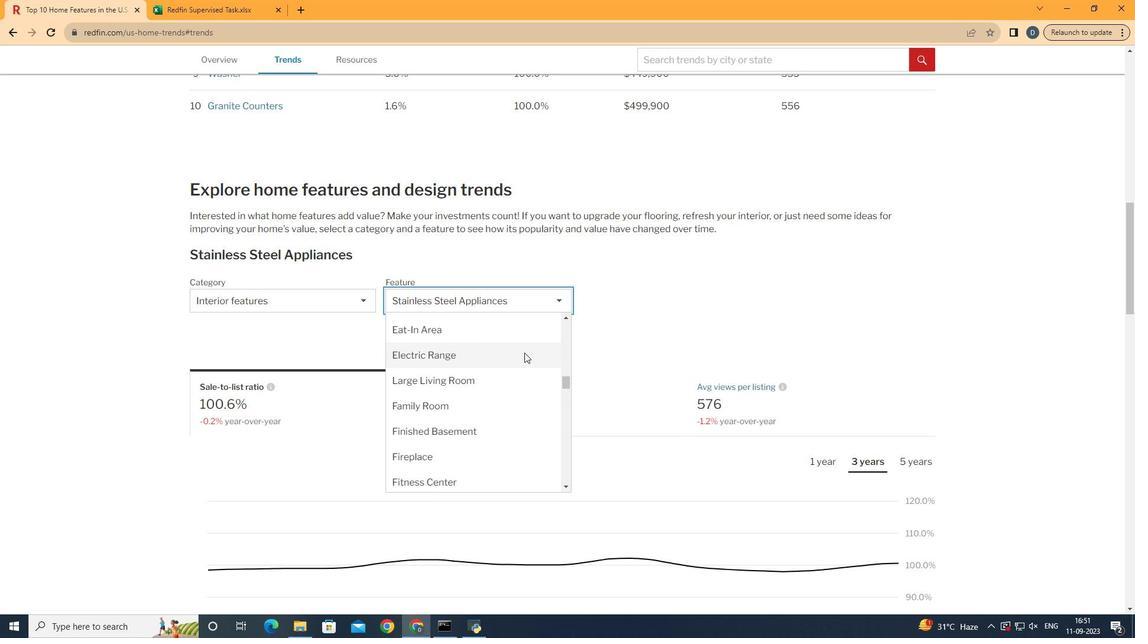 
Action: Mouse pressed left at (524, 353)
Screenshot: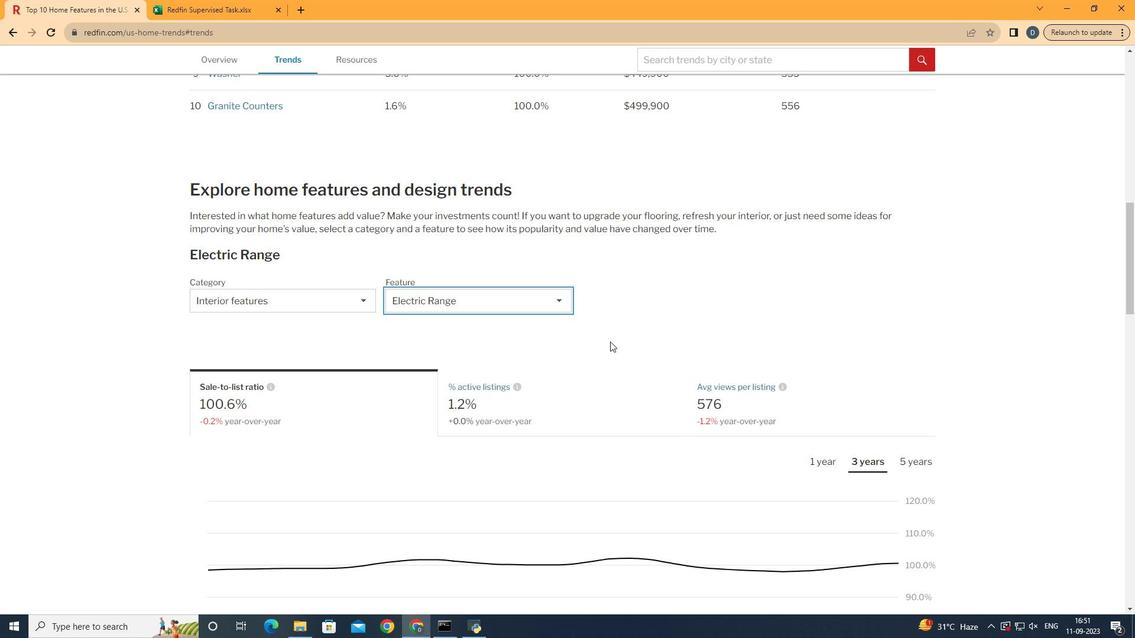 
Action: Mouse moved to (634, 337)
Screenshot: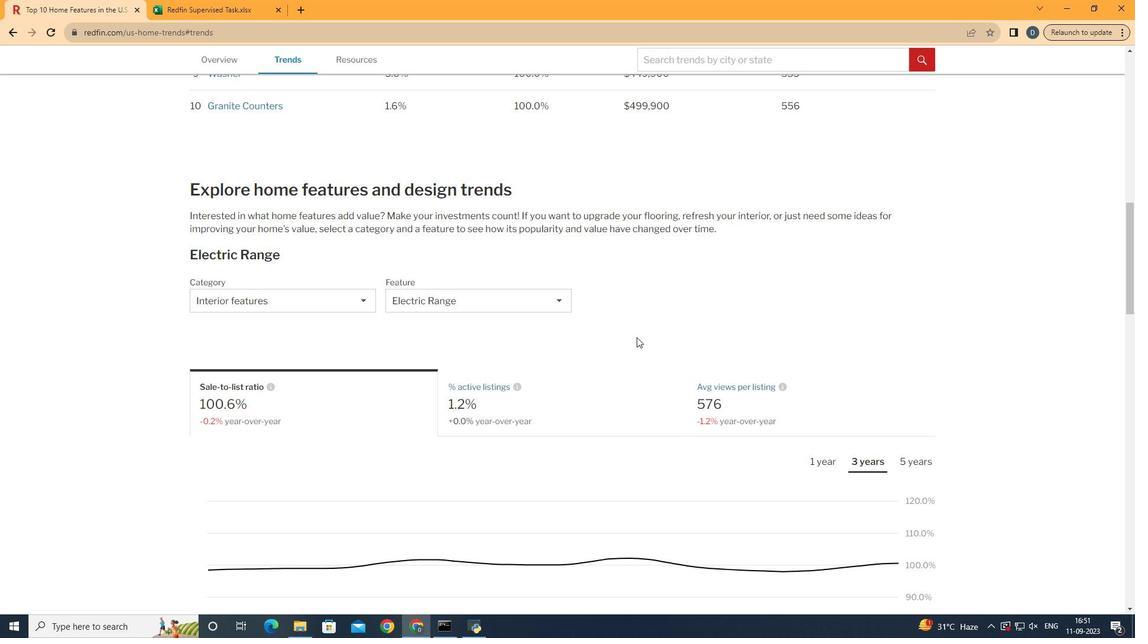 
Action: Mouse pressed left at (634, 337)
Screenshot: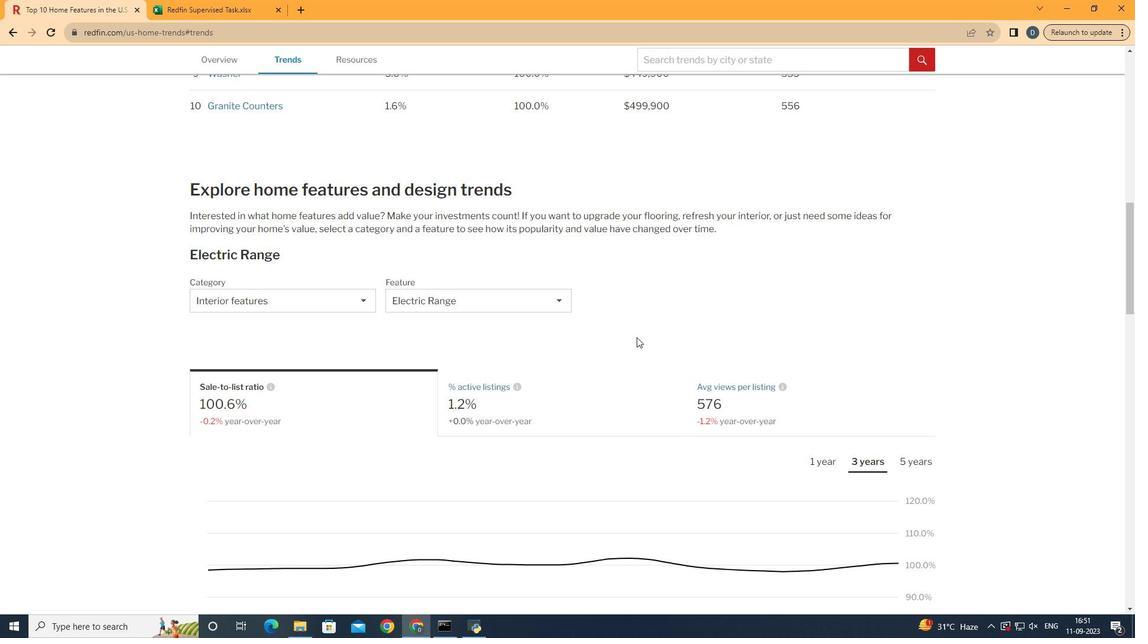 
Action: Mouse moved to (846, 402)
Screenshot: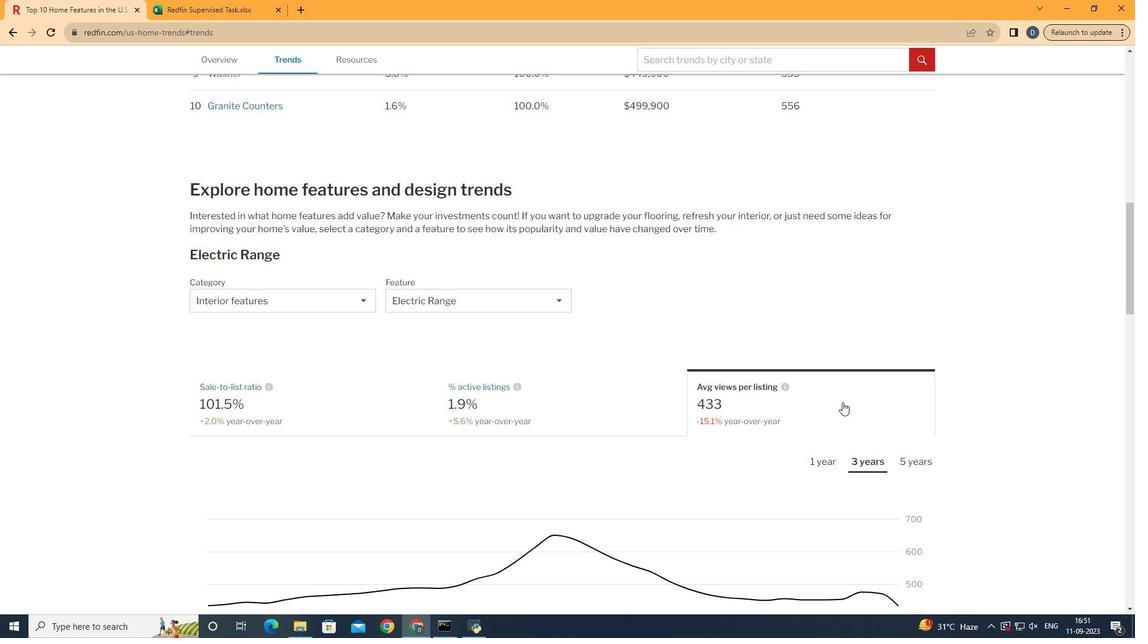 
Action: Mouse pressed left at (846, 402)
Screenshot: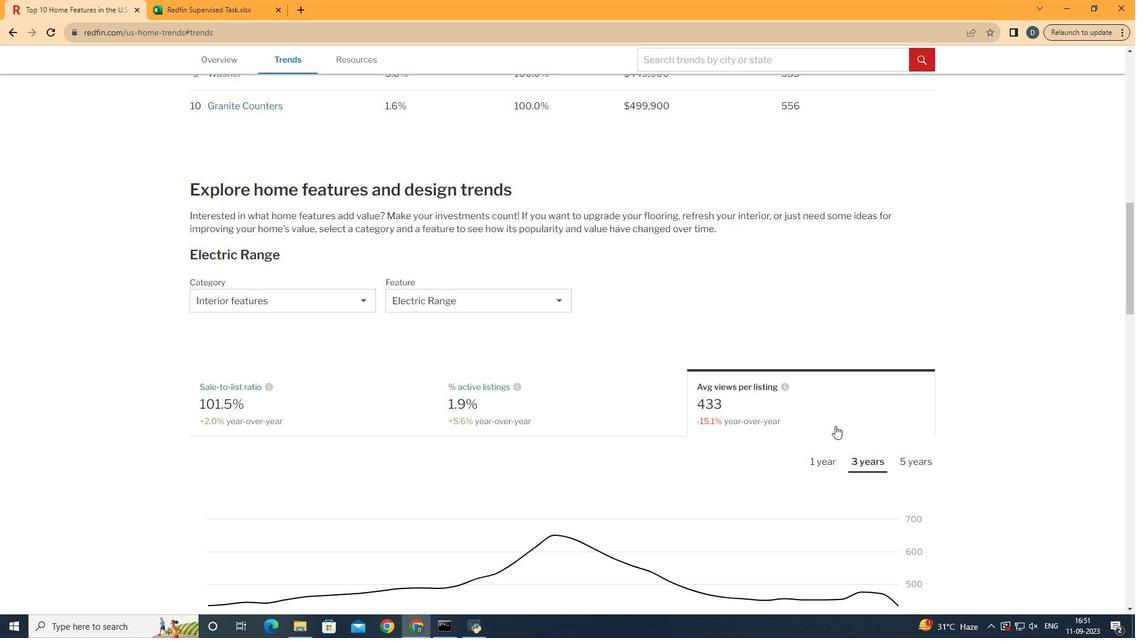 
Action: Mouse moved to (822, 454)
Screenshot: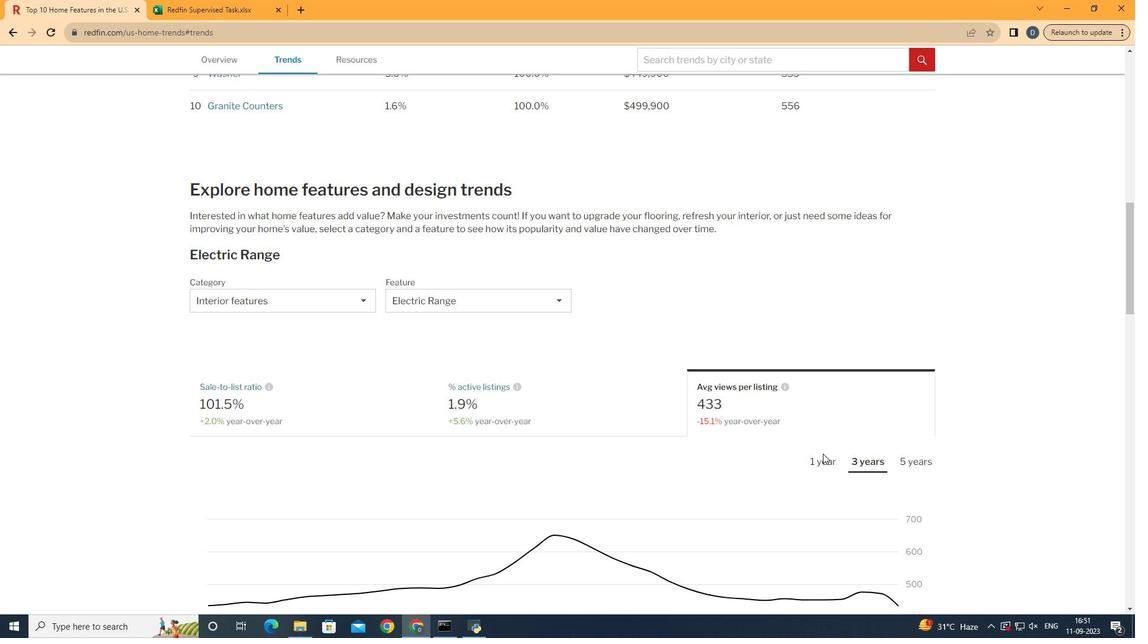 
Action: Mouse pressed left at (822, 454)
Screenshot: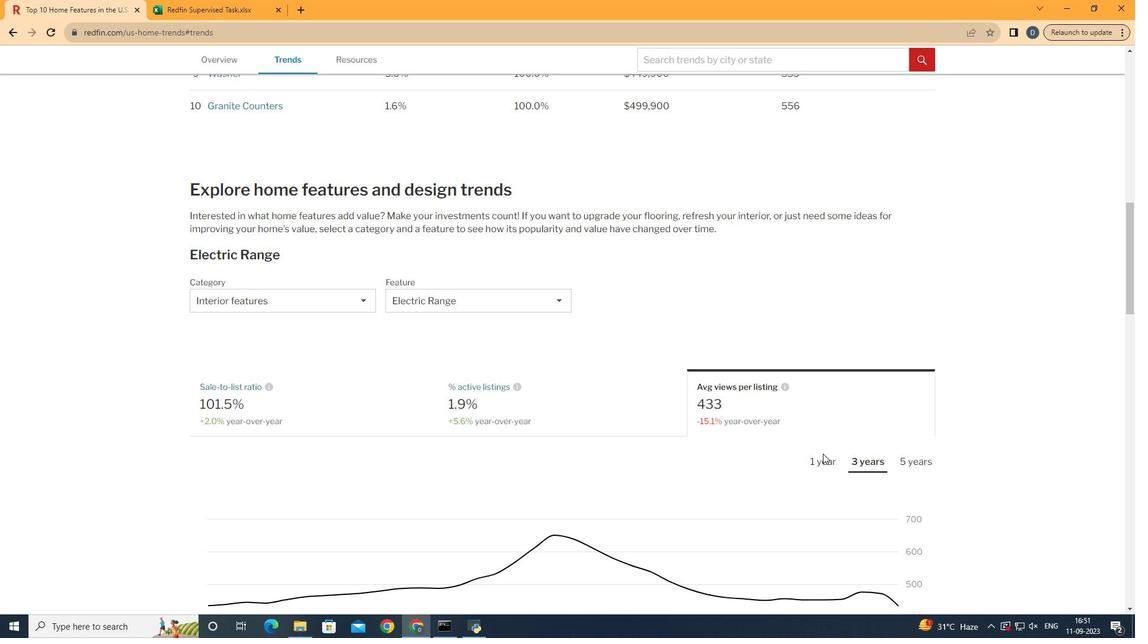 
Action: Mouse moved to (823, 456)
Screenshot: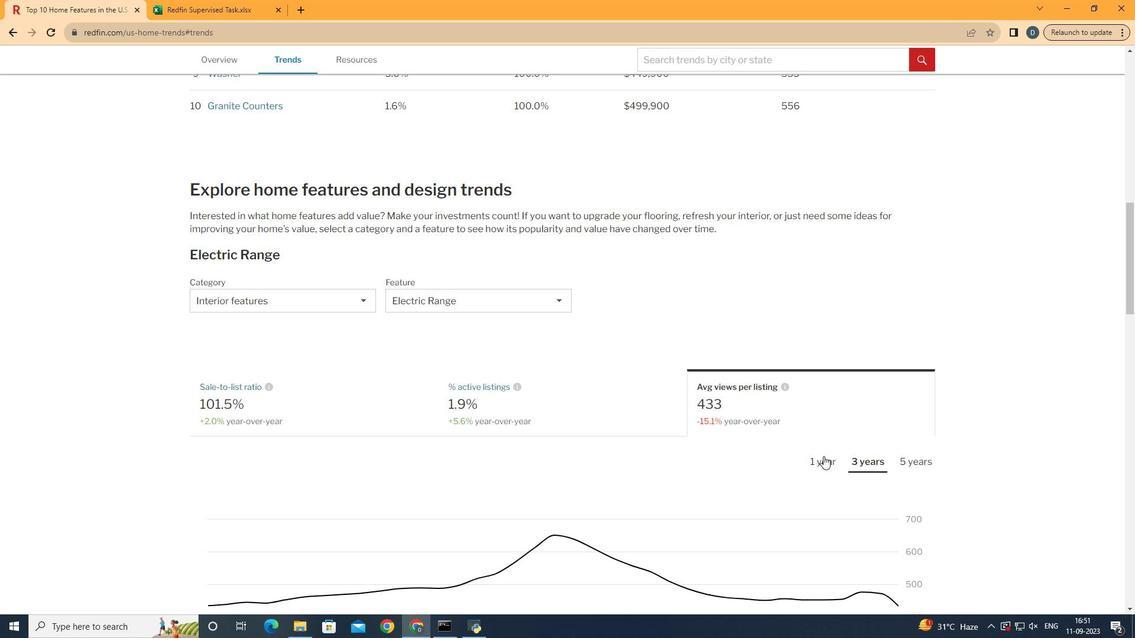 
Action: Mouse pressed left at (823, 456)
Screenshot: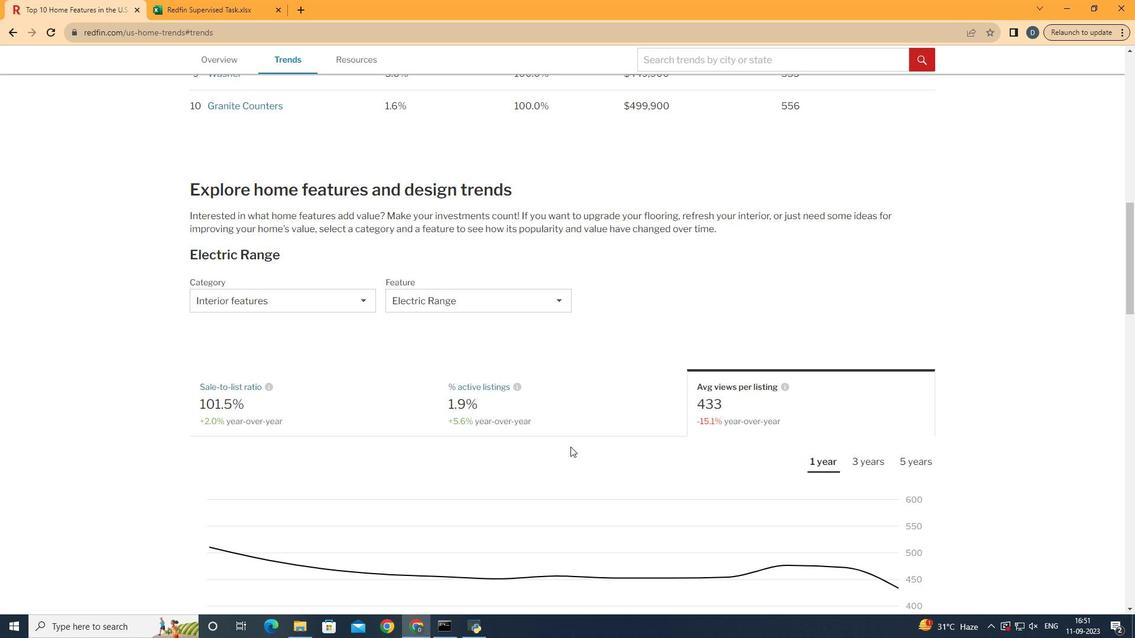 
Action: Mouse moved to (490, 436)
Screenshot: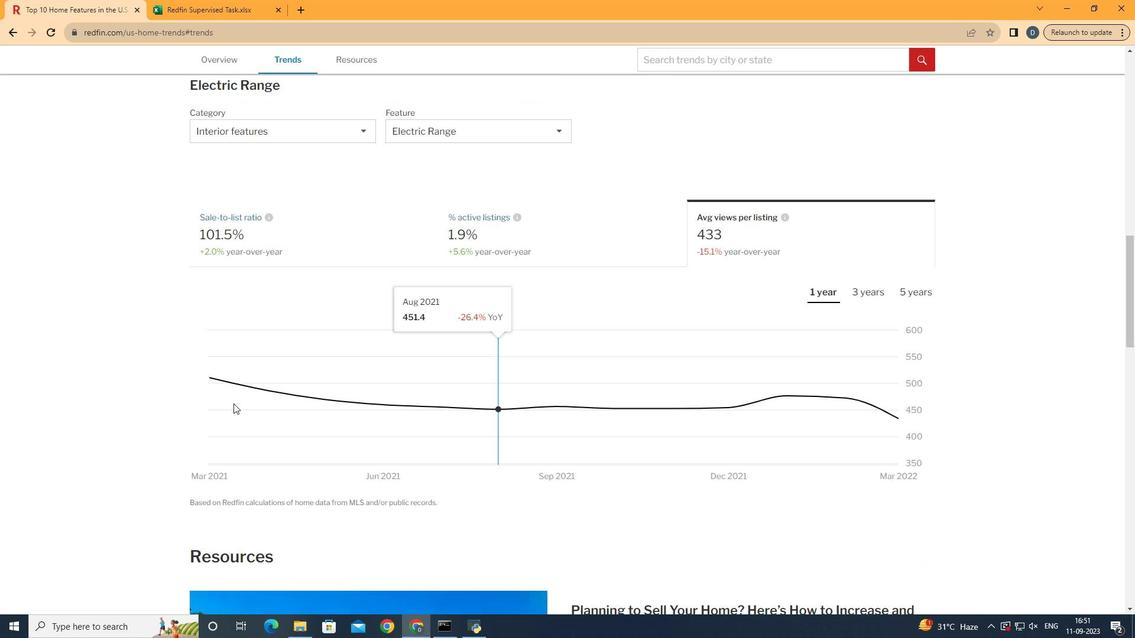 
Action: Mouse scrolled (490, 435) with delta (0, 0)
Screenshot: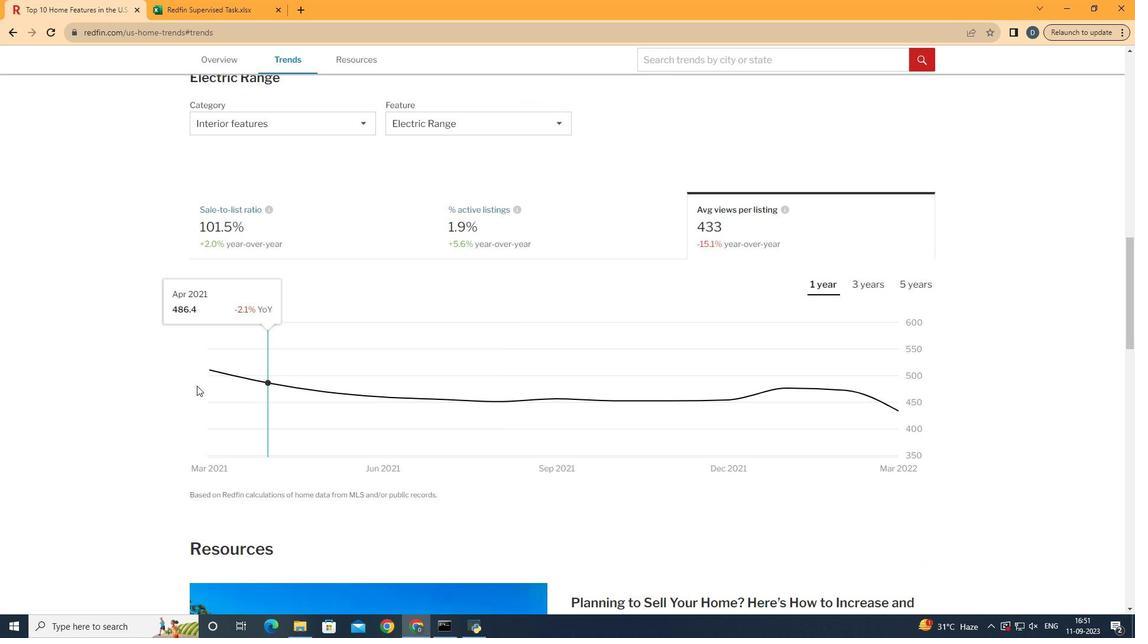 
Action: Mouse scrolled (490, 435) with delta (0, 0)
Screenshot: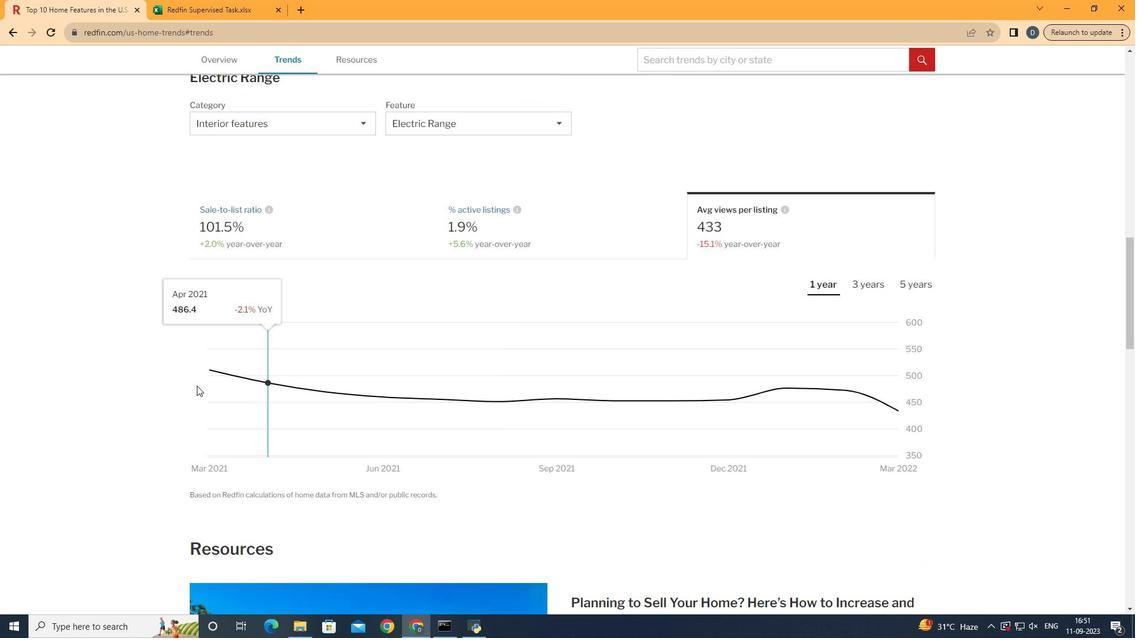 
Action: Mouse scrolled (490, 435) with delta (0, 0)
Screenshot: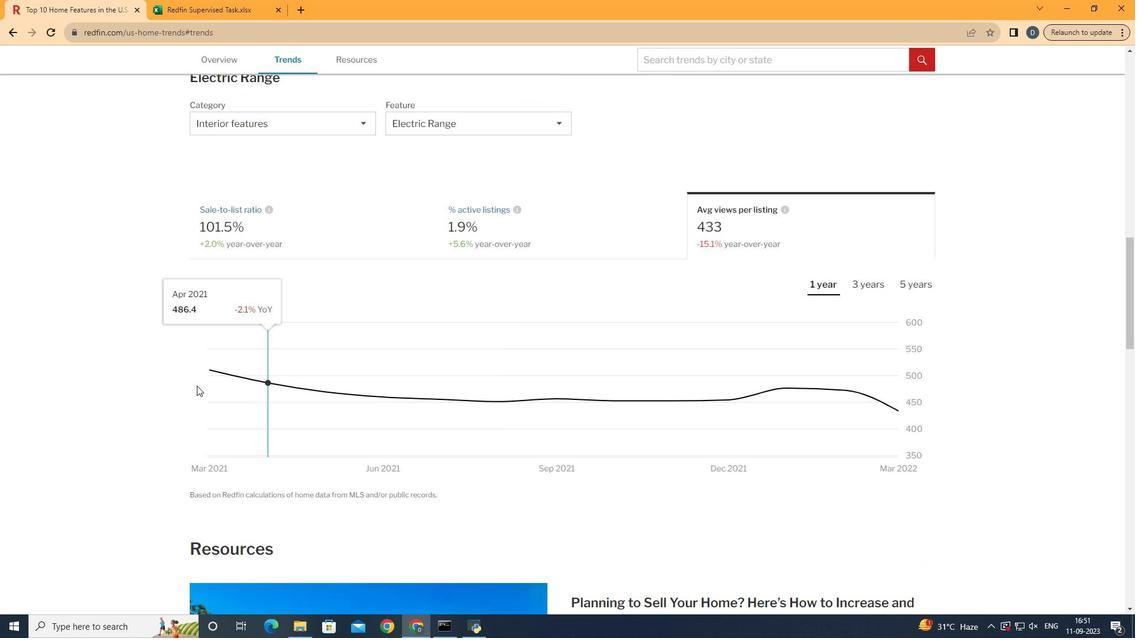 
Action: Mouse moved to (882, 417)
Screenshot: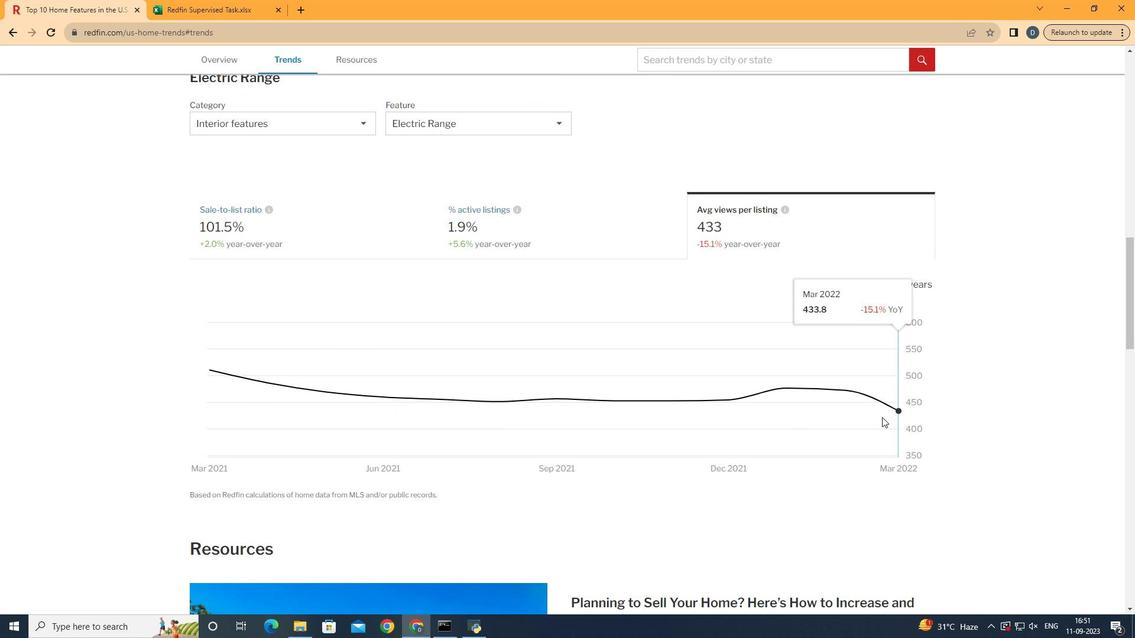 
